 Task: For heading Arial Rounded MT Bold with Underline.  font size for heading26,  'Change the font style of data to'Browallia New.  and font size to 18,  Change the alignment of both headline & data to Align middle & Align Text left.  In the sheet  analysisQuarterlySales_Report_2023
Action: Mouse moved to (47, 168)
Screenshot: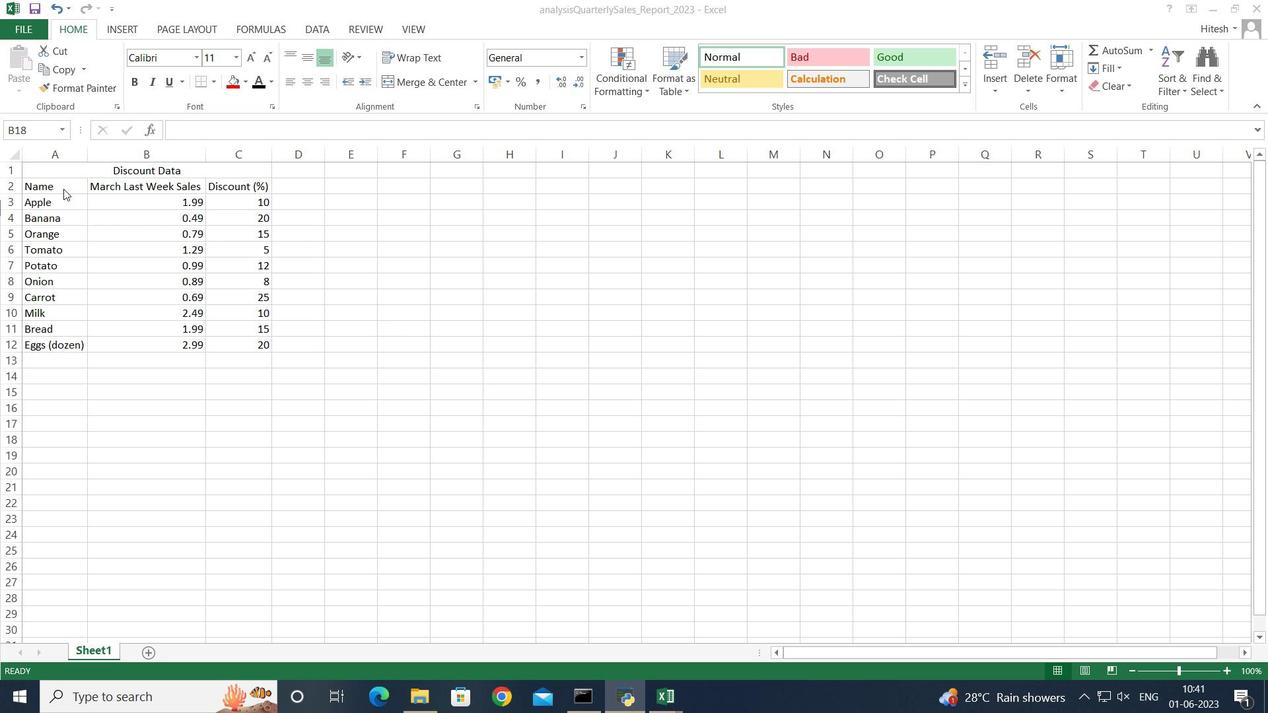 
Action: Mouse pressed left at (47, 168)
Screenshot: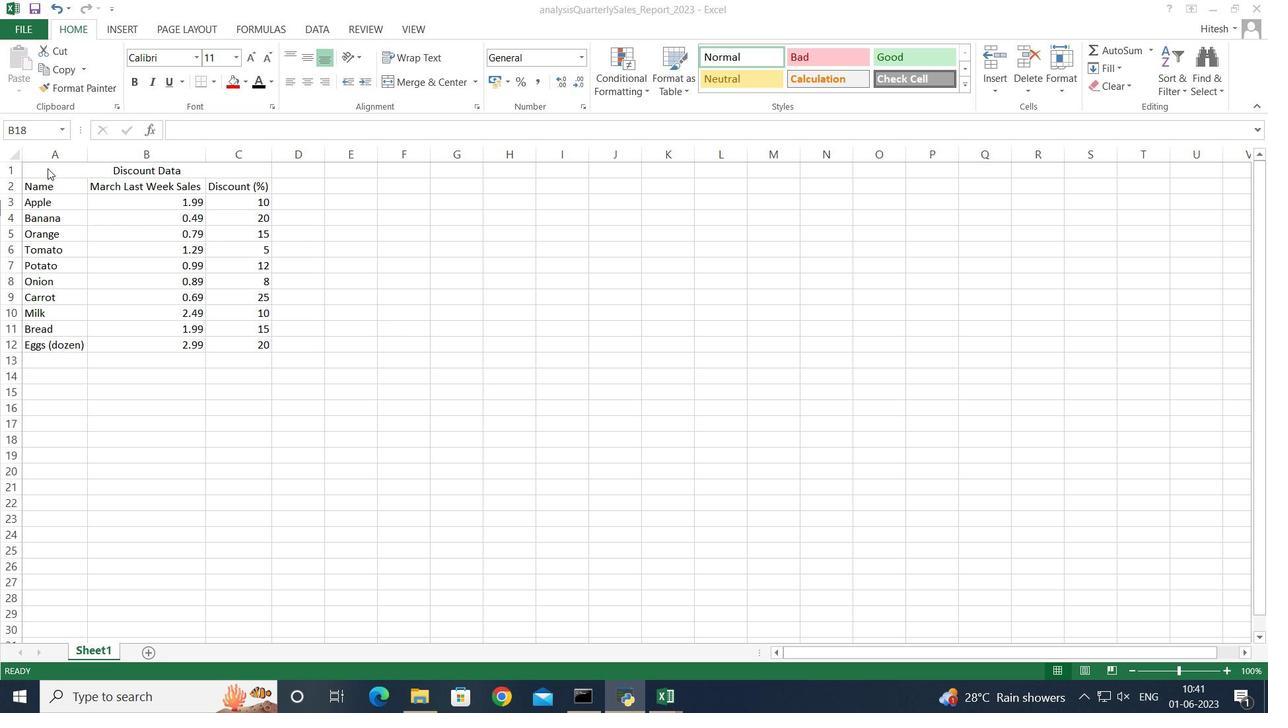 
Action: Mouse pressed left at (47, 168)
Screenshot: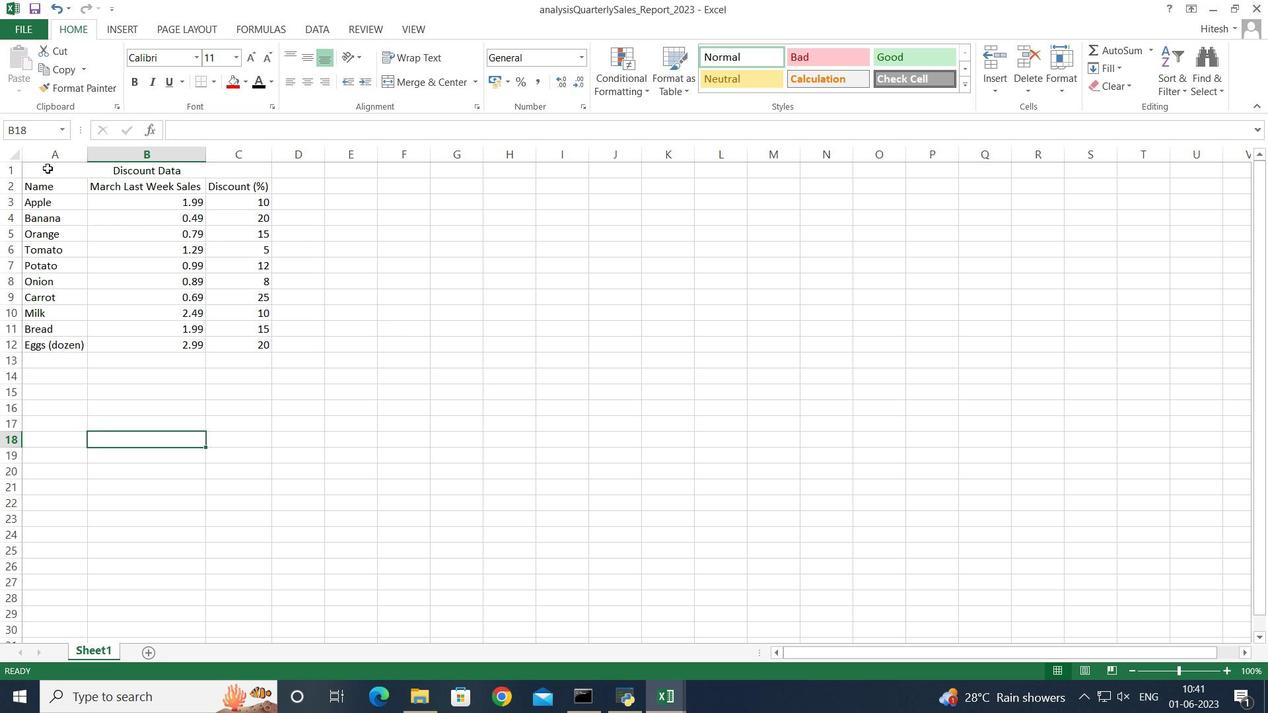 
Action: Mouse moved to (196, 57)
Screenshot: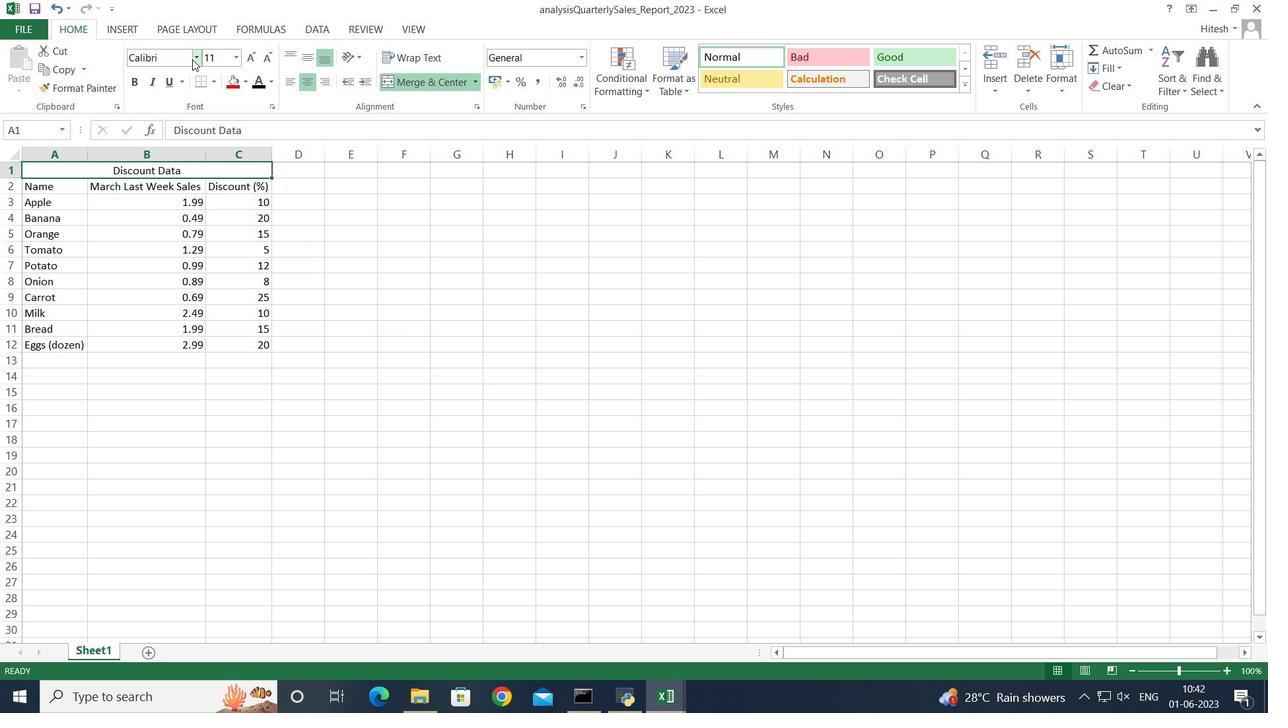 
Action: Mouse pressed left at (196, 57)
Screenshot: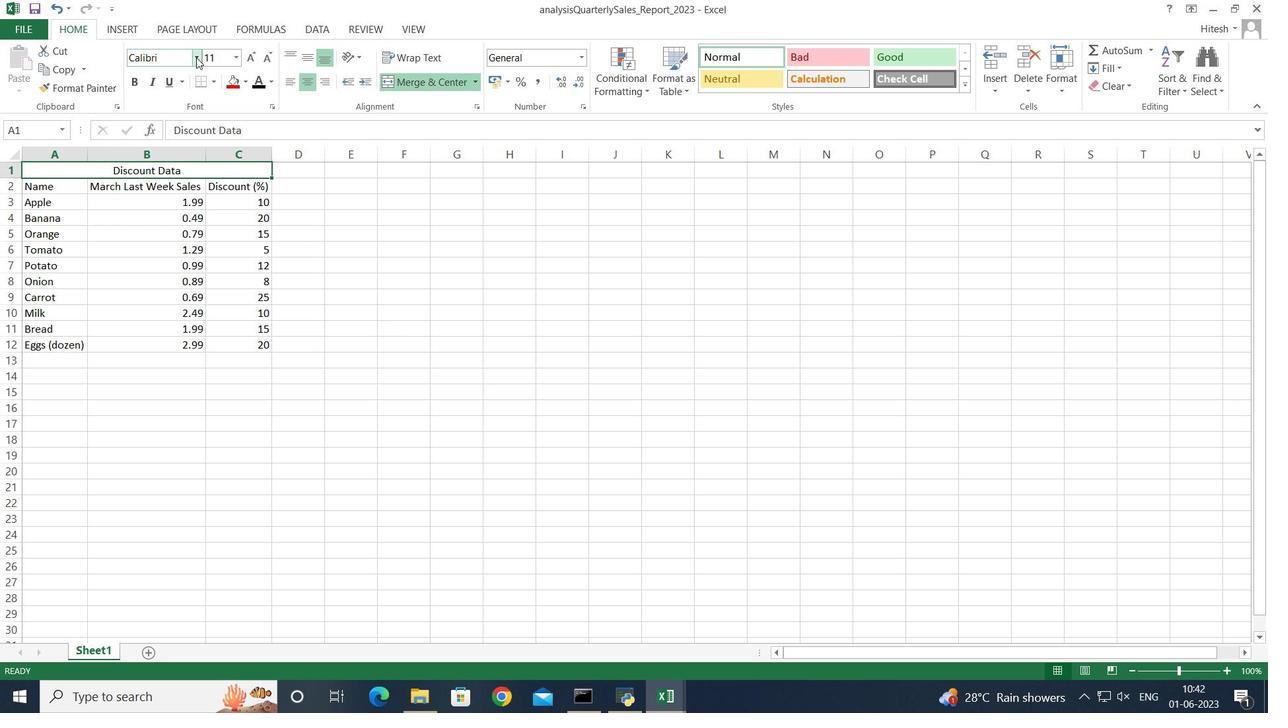 
Action: Mouse moved to (200, 247)
Screenshot: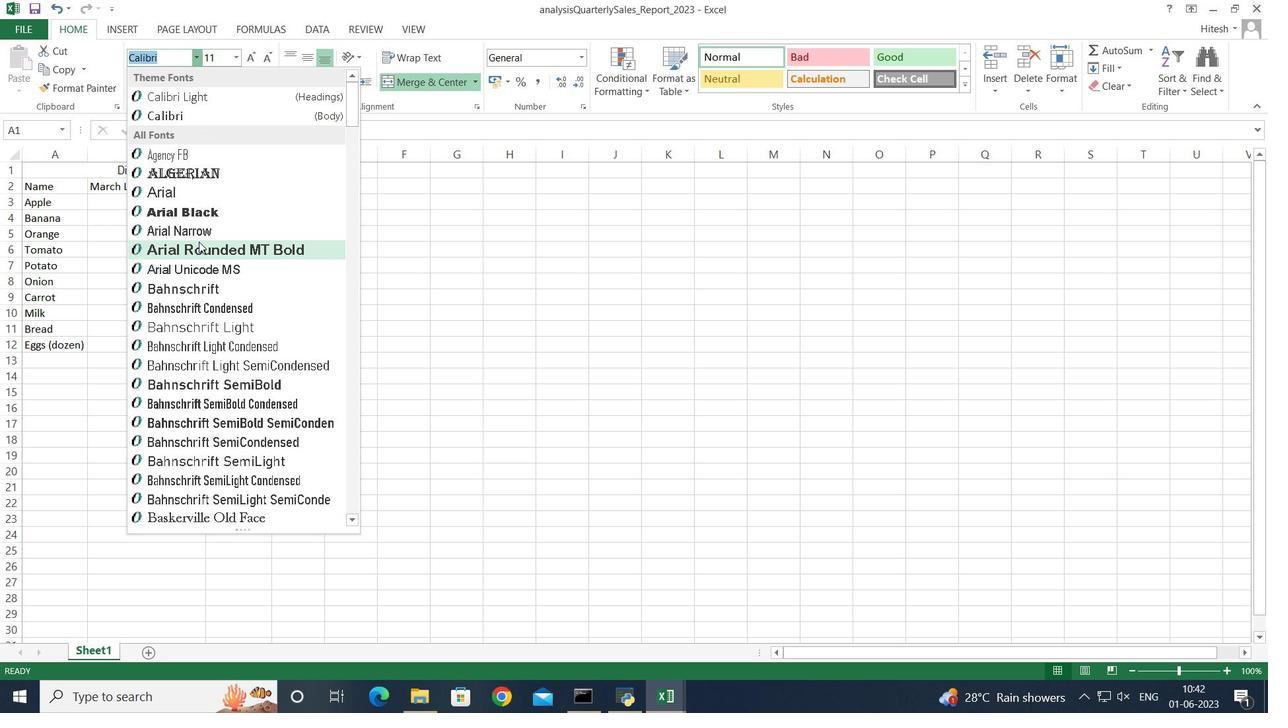 
Action: Mouse pressed left at (200, 247)
Screenshot: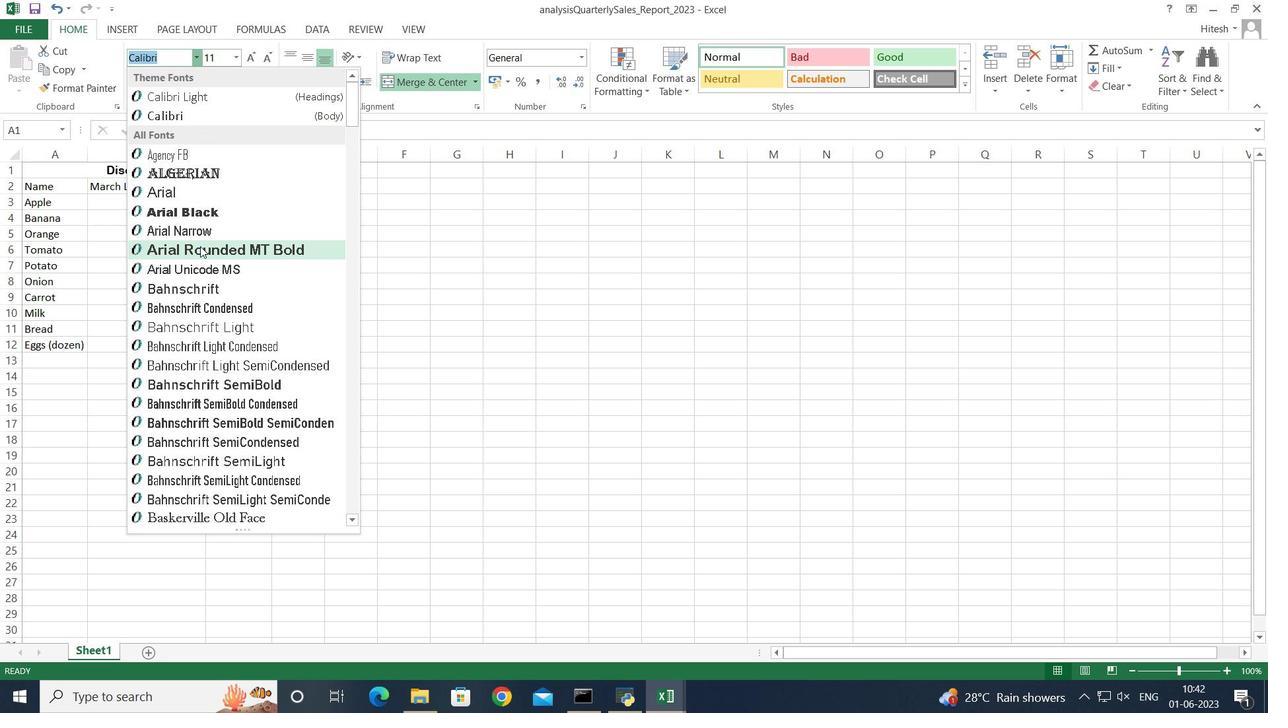 
Action: Mouse moved to (168, 82)
Screenshot: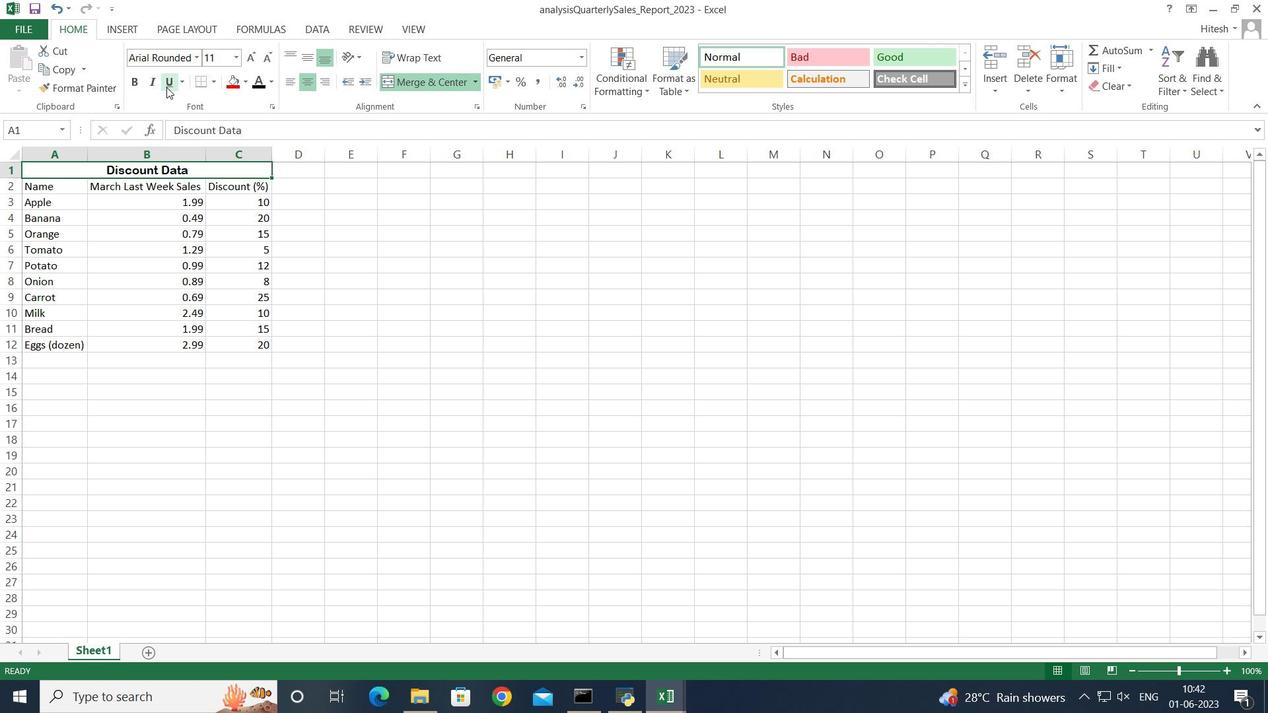 
Action: Mouse pressed left at (168, 82)
Screenshot: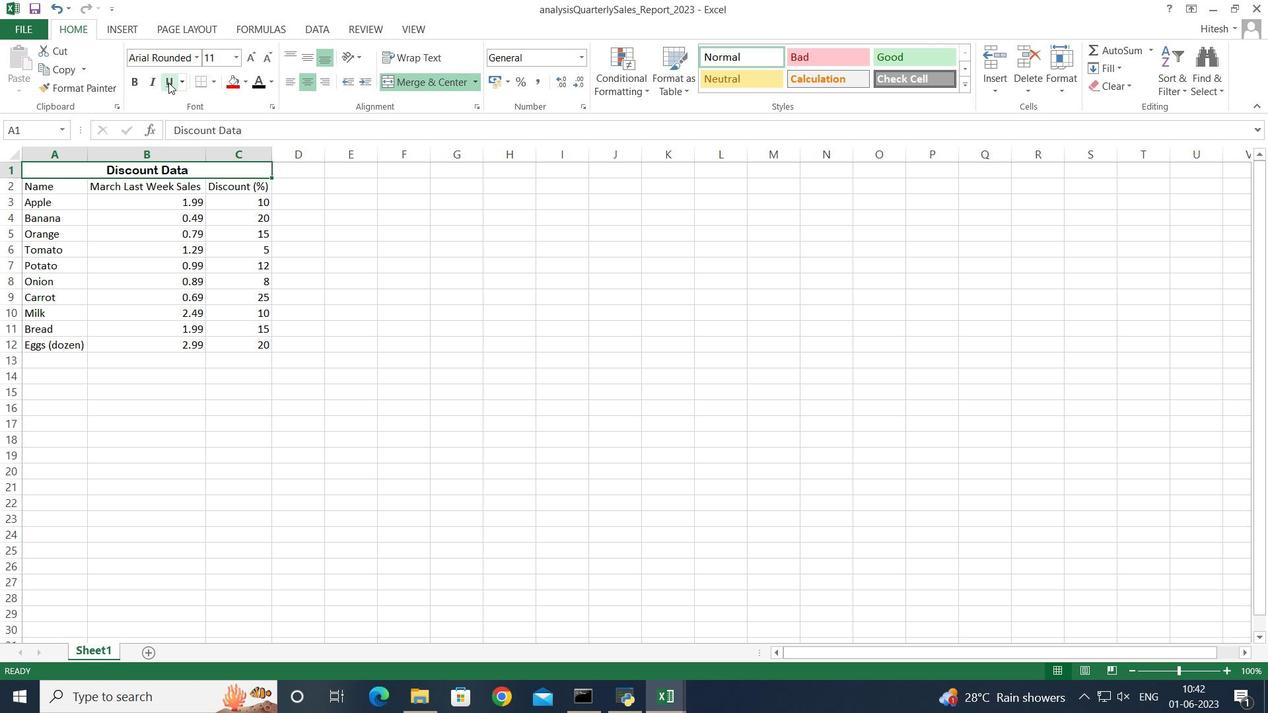 
Action: Mouse moved to (237, 56)
Screenshot: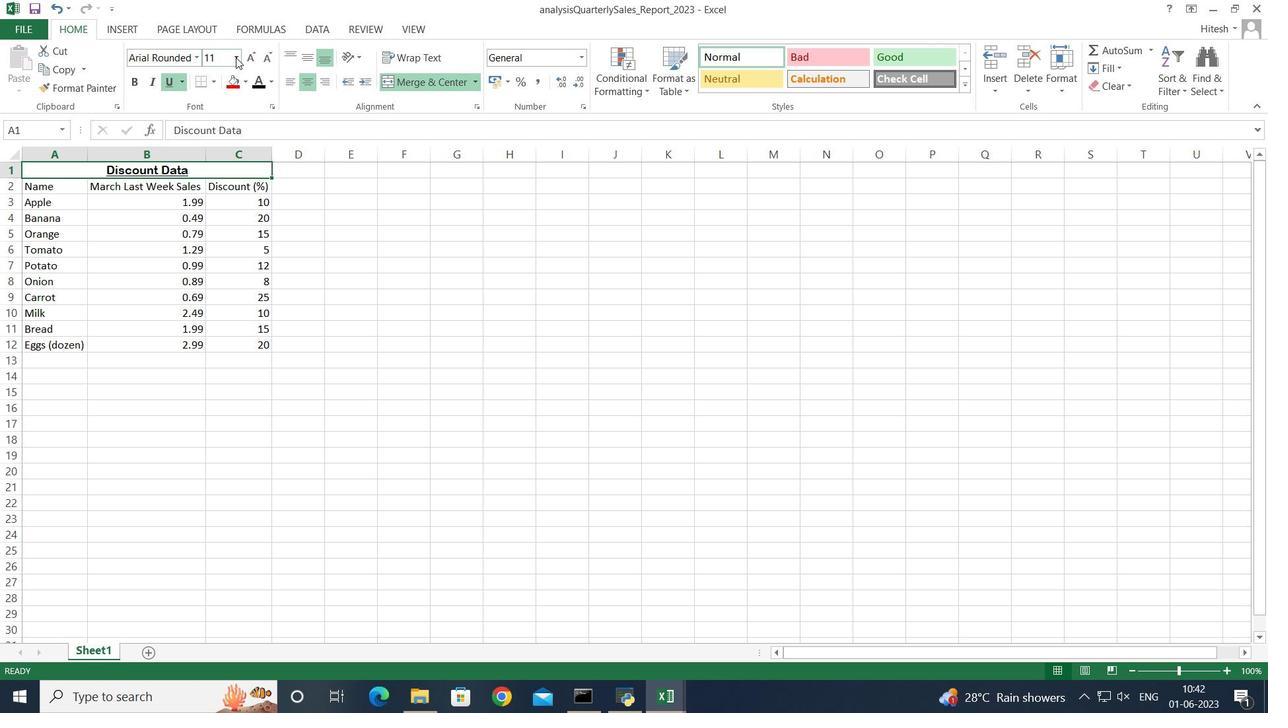 
Action: Mouse pressed left at (237, 56)
Screenshot: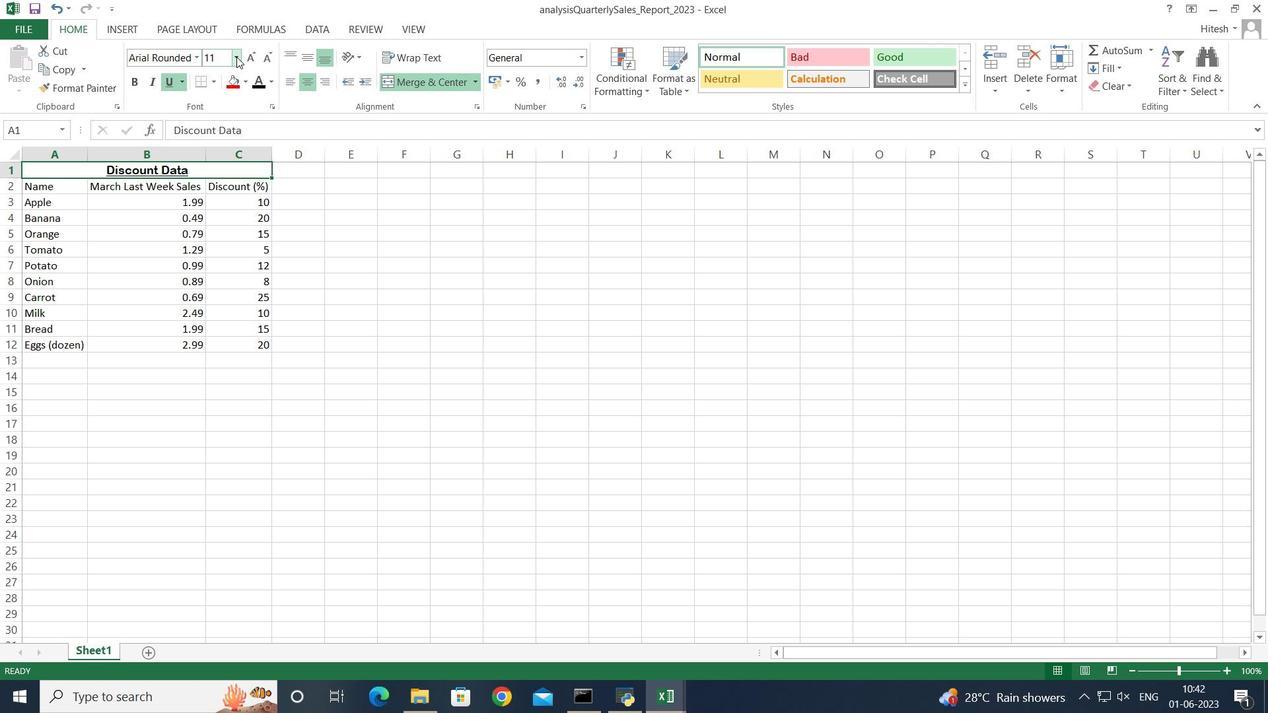 
Action: Mouse moved to (213, 251)
Screenshot: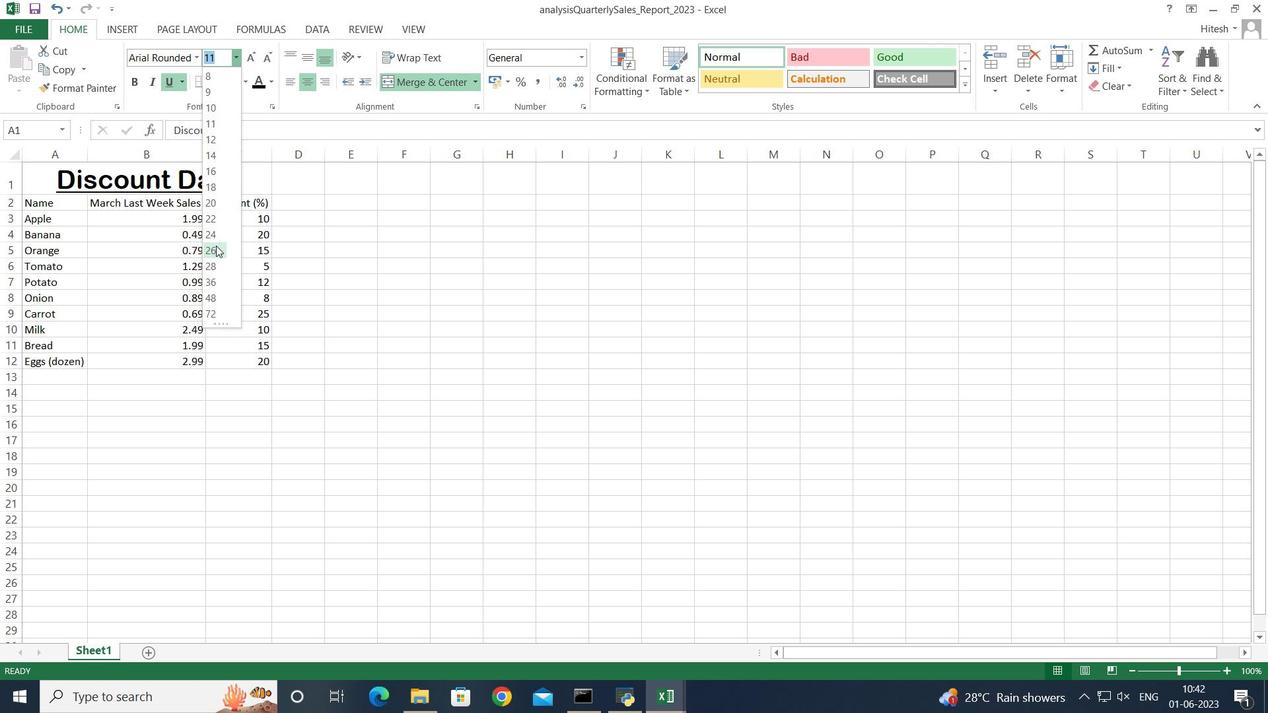 
Action: Mouse pressed left at (213, 251)
Screenshot: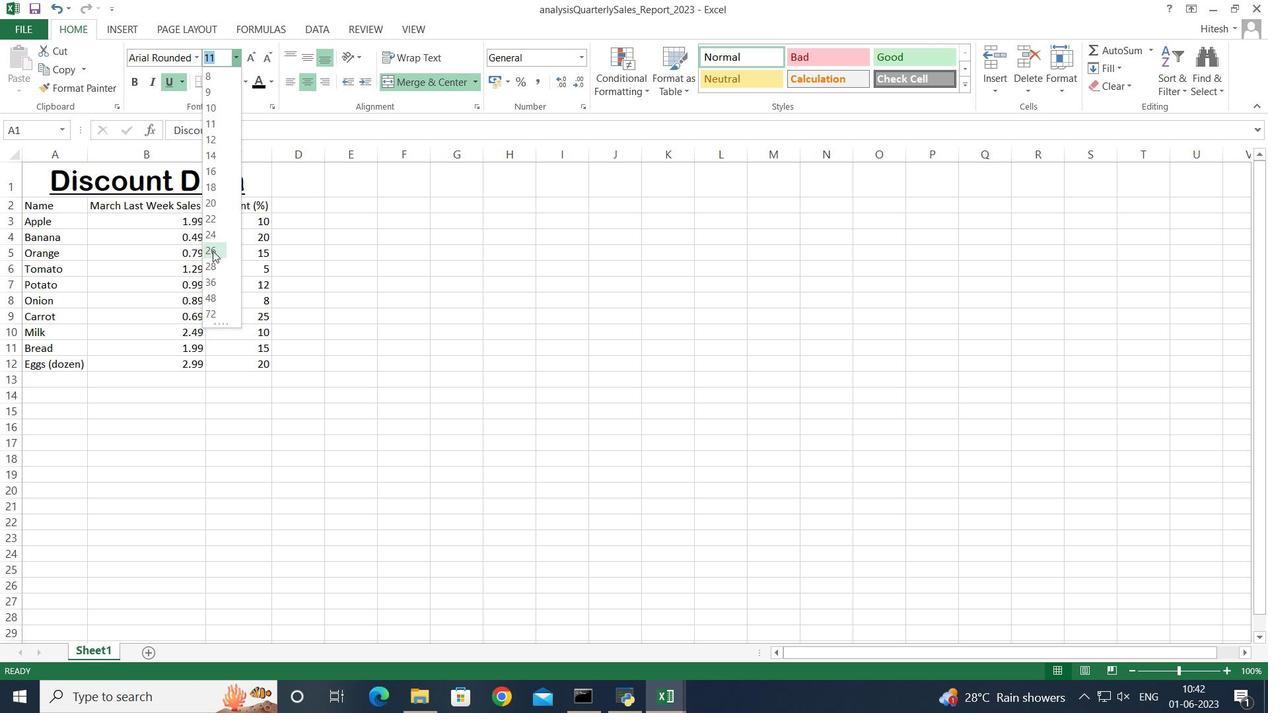 
Action: Mouse moved to (41, 204)
Screenshot: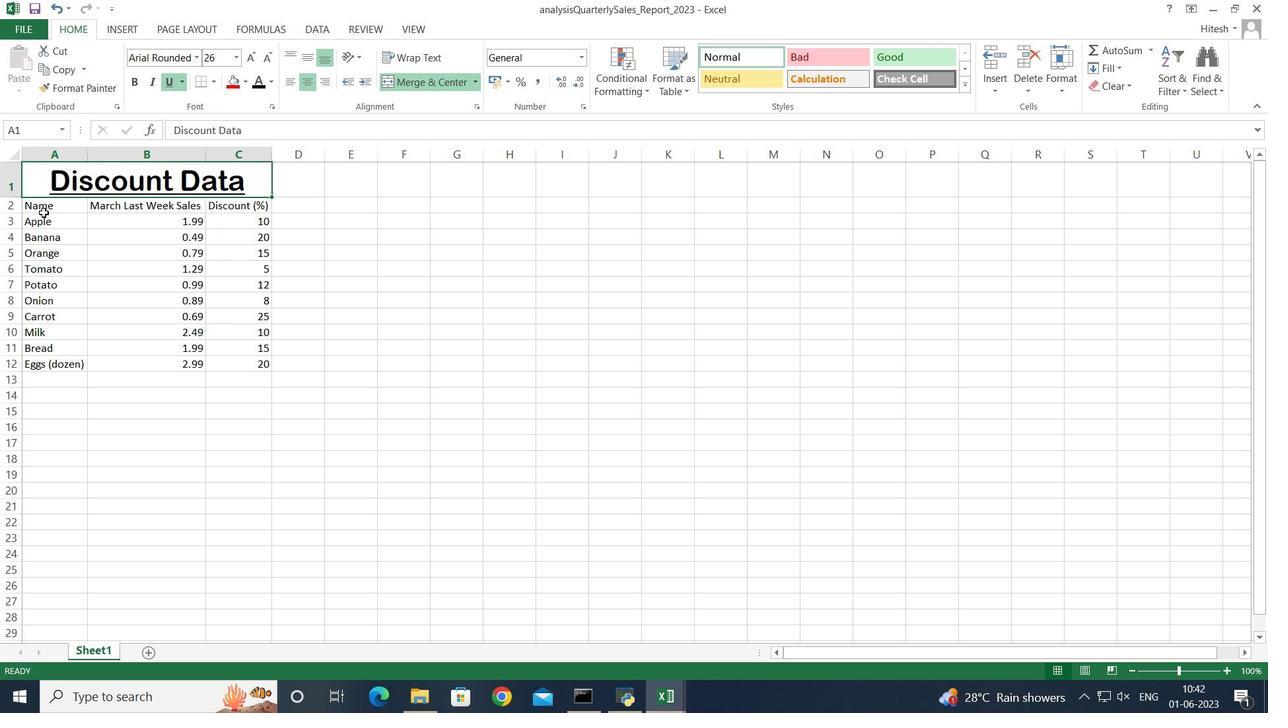 
Action: Mouse pressed left at (41, 204)
Screenshot: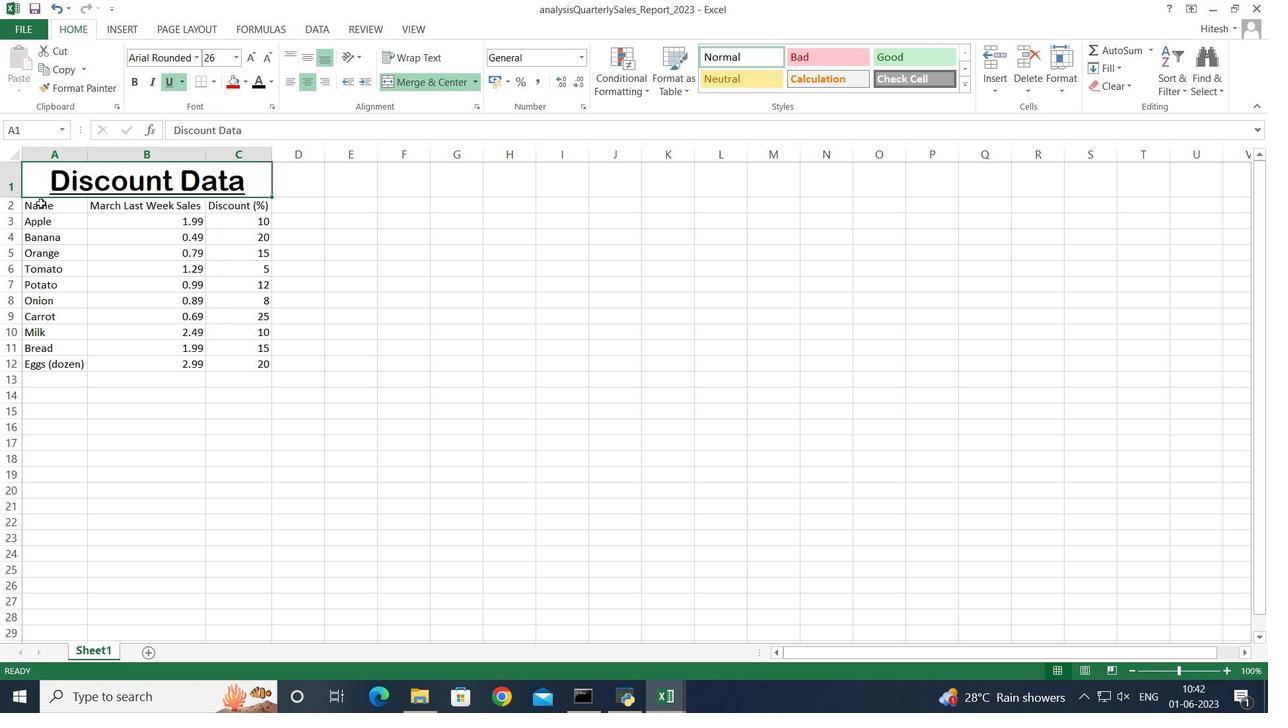 
Action: Mouse moved to (41, 203)
Screenshot: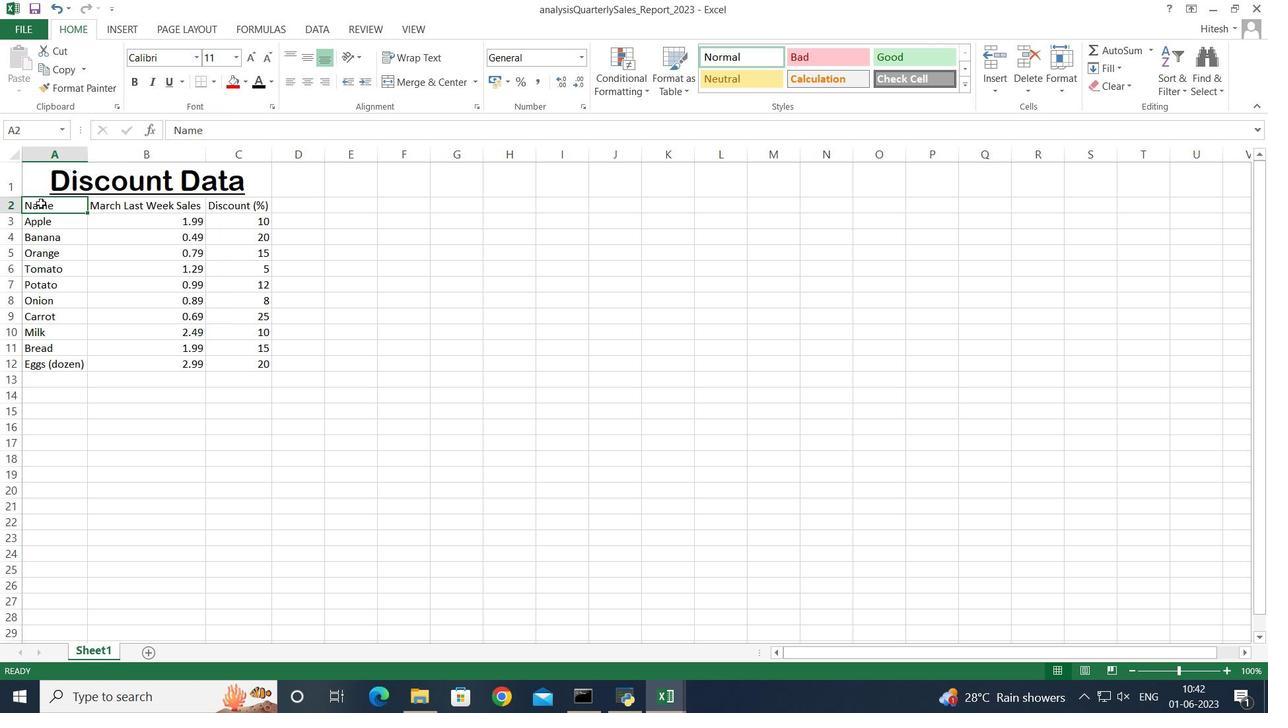 
Action: Key pressed <Key.shift><Key.right><Key.right><Key.down><Key.down><Key.down><Key.down><Key.down><Key.down><Key.down><Key.down><Key.down><Key.down>
Screenshot: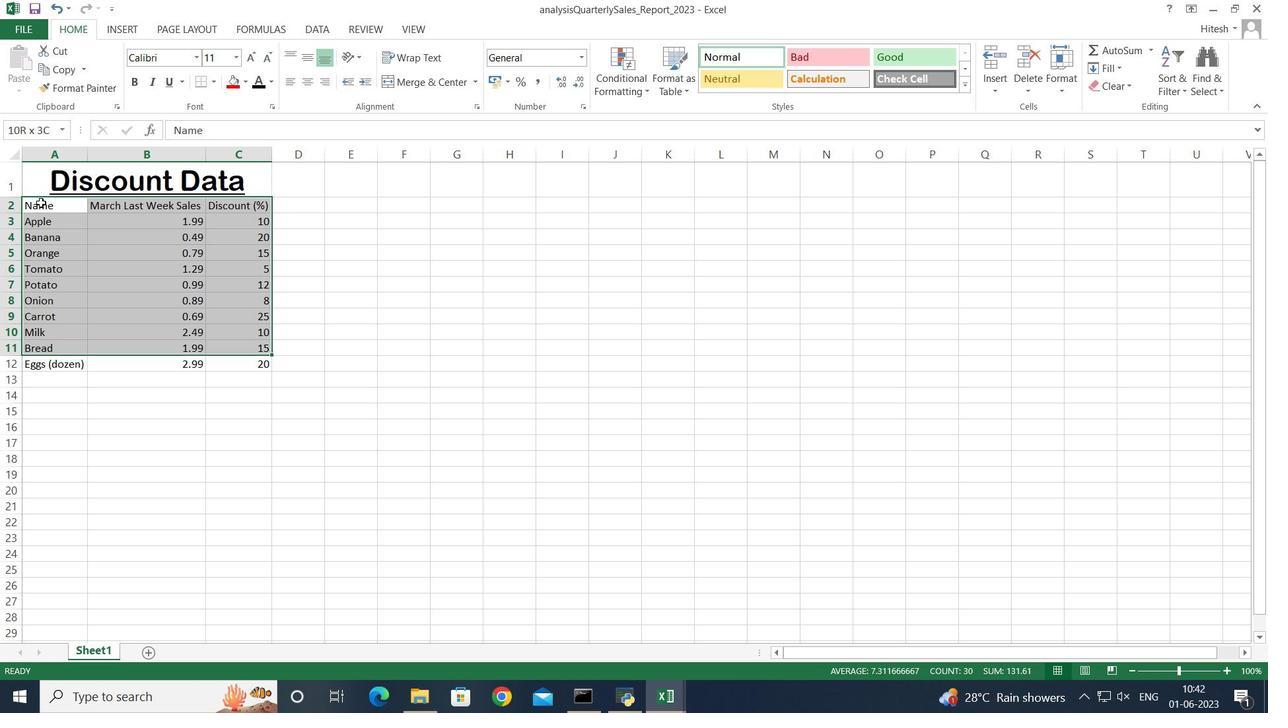 
Action: Mouse moved to (194, 55)
Screenshot: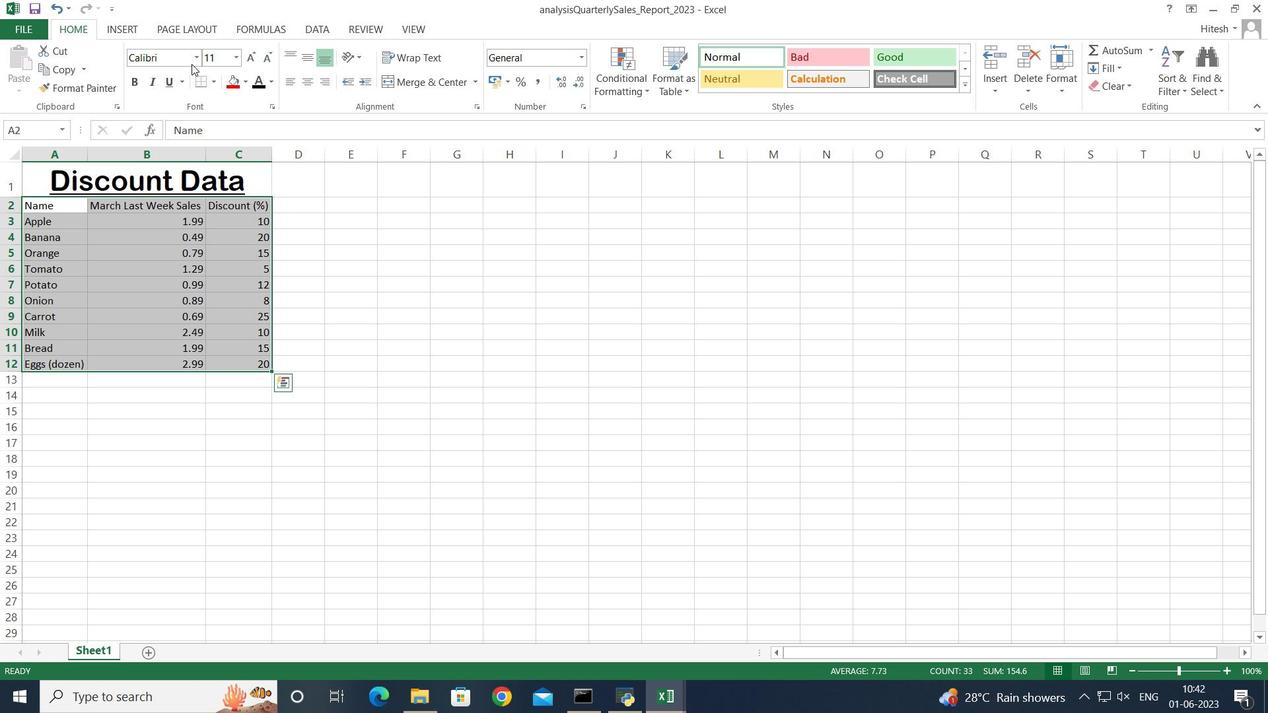 
Action: Mouse pressed left at (194, 55)
Screenshot: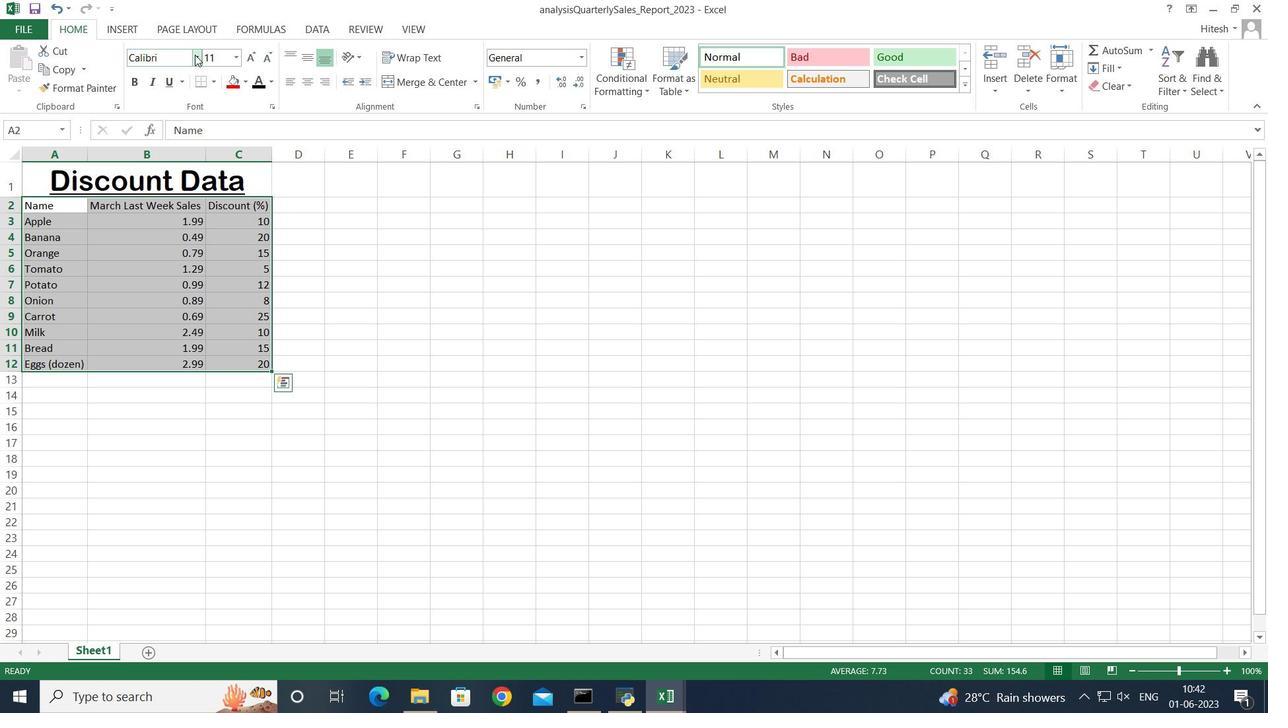 
Action: Key pressed browallia<Key.space>n
Screenshot: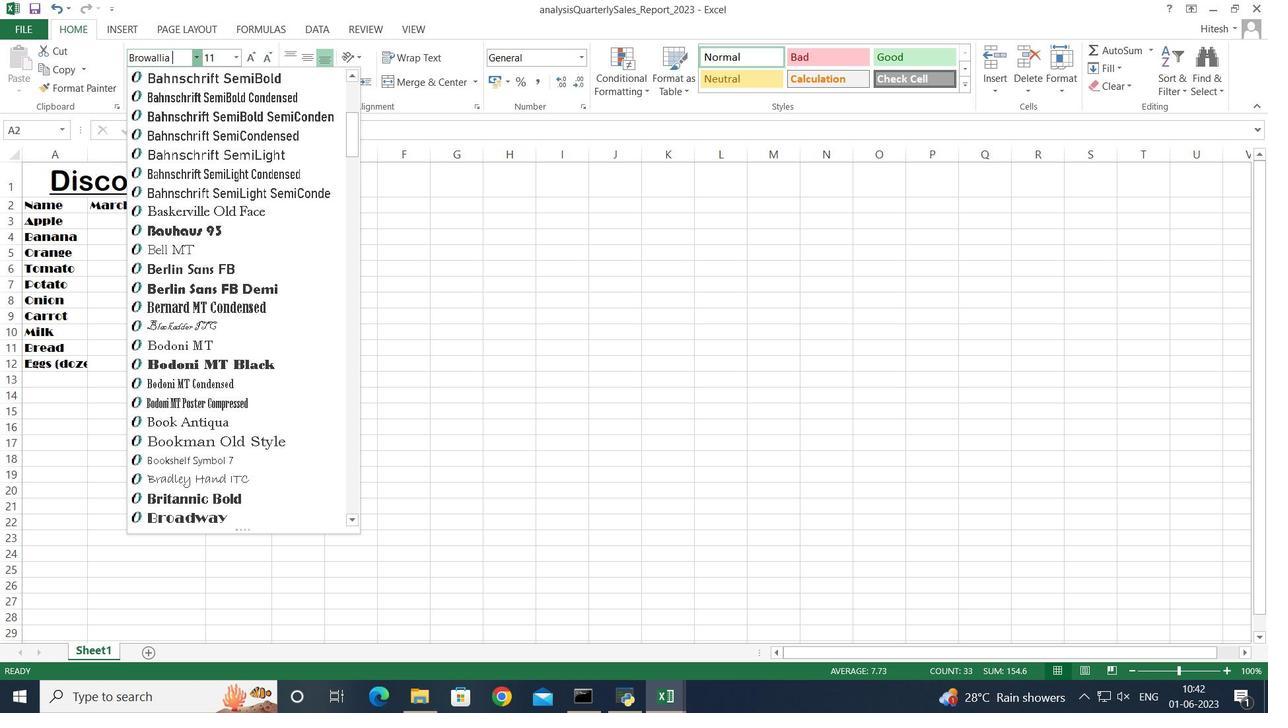 
Action: Mouse moved to (194, 54)
Screenshot: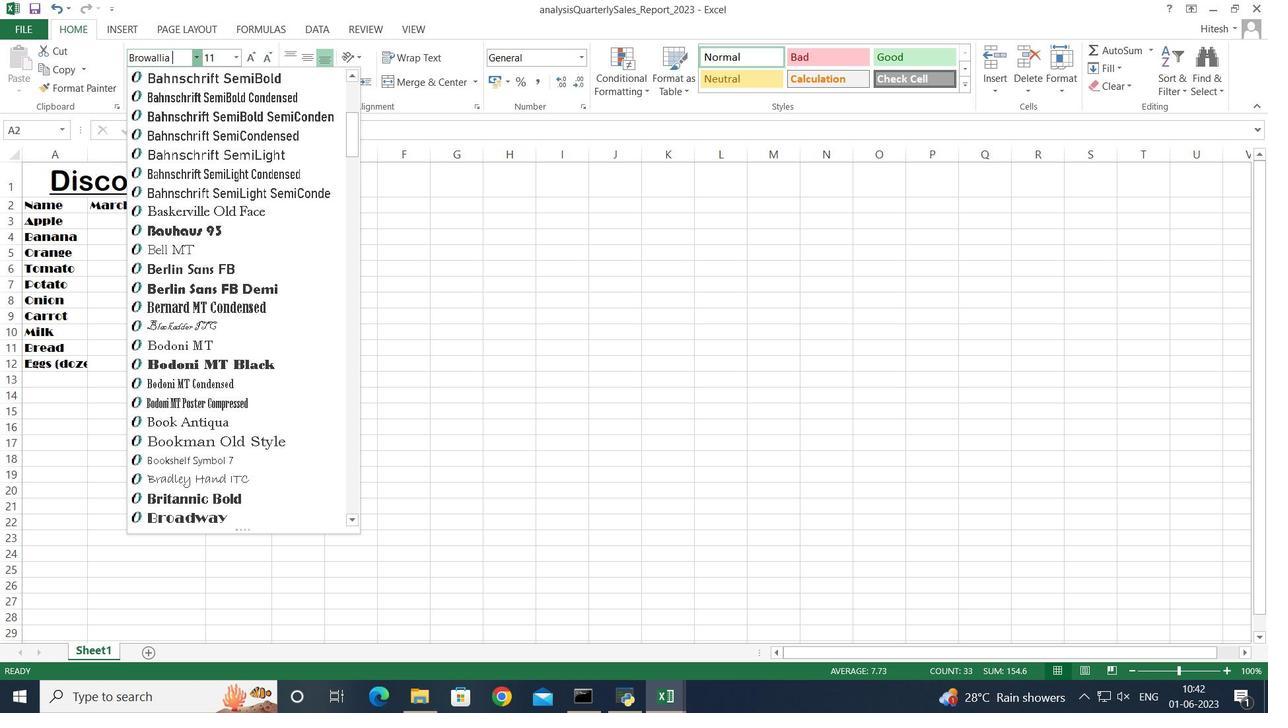 
Action: Key pressed ew
Screenshot: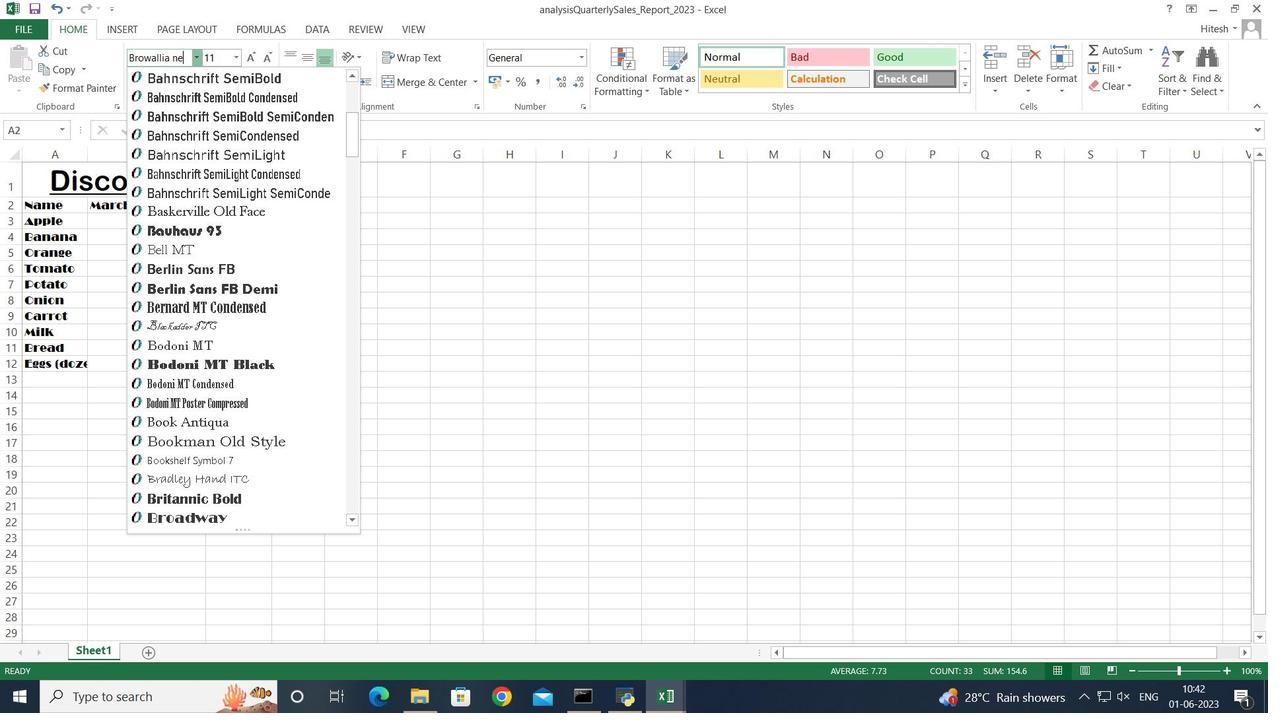 
Action: Mouse moved to (193, 54)
Screenshot: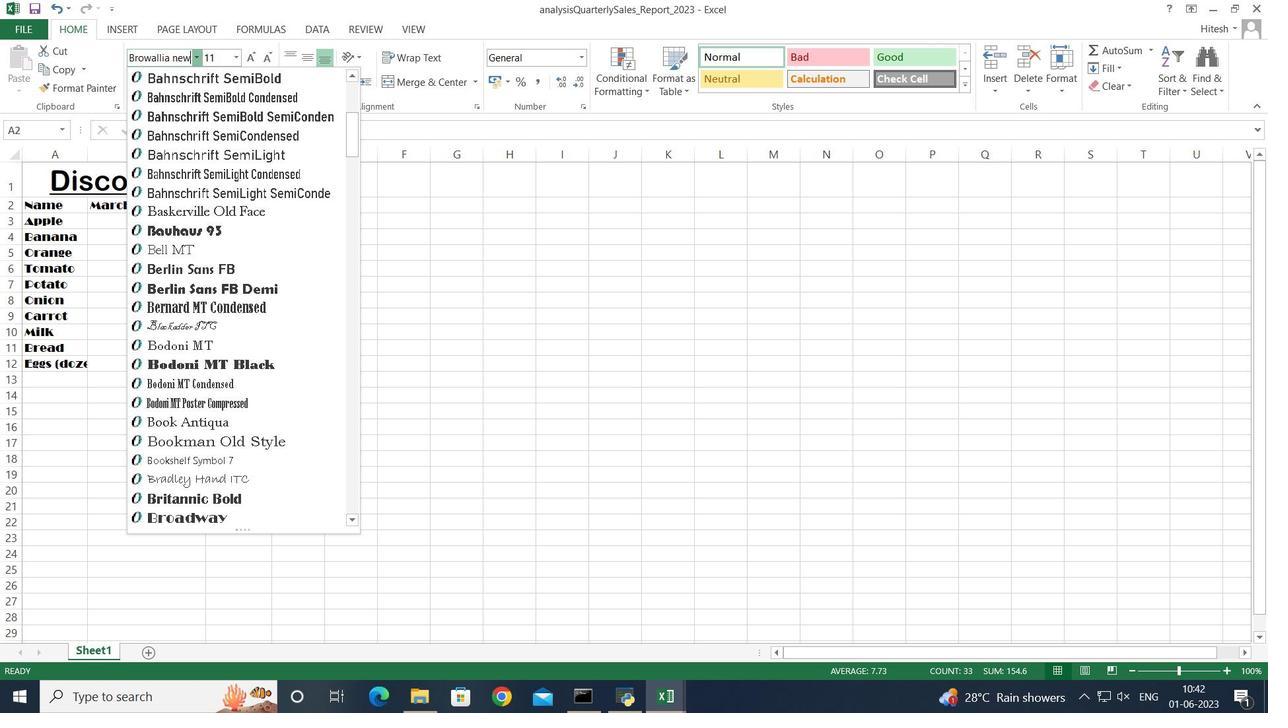 
Action: Key pressed <Key.enter>
Screenshot: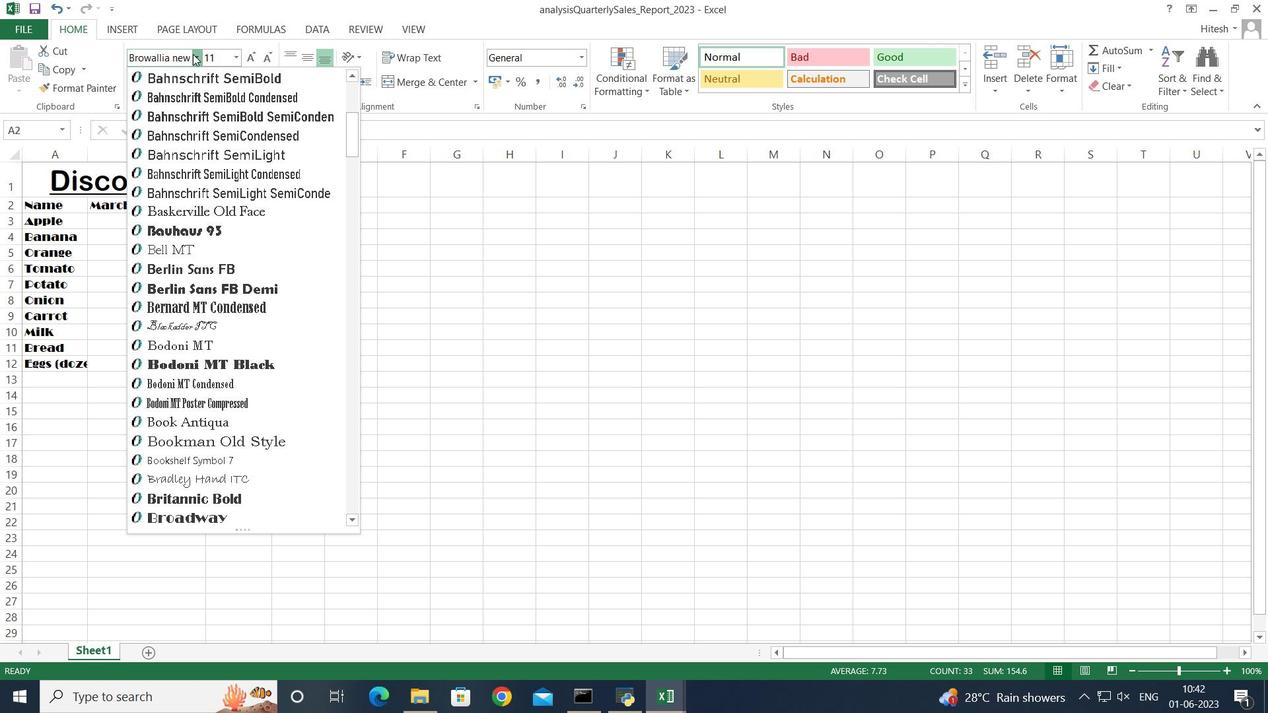 
Action: Mouse moved to (146, 258)
Screenshot: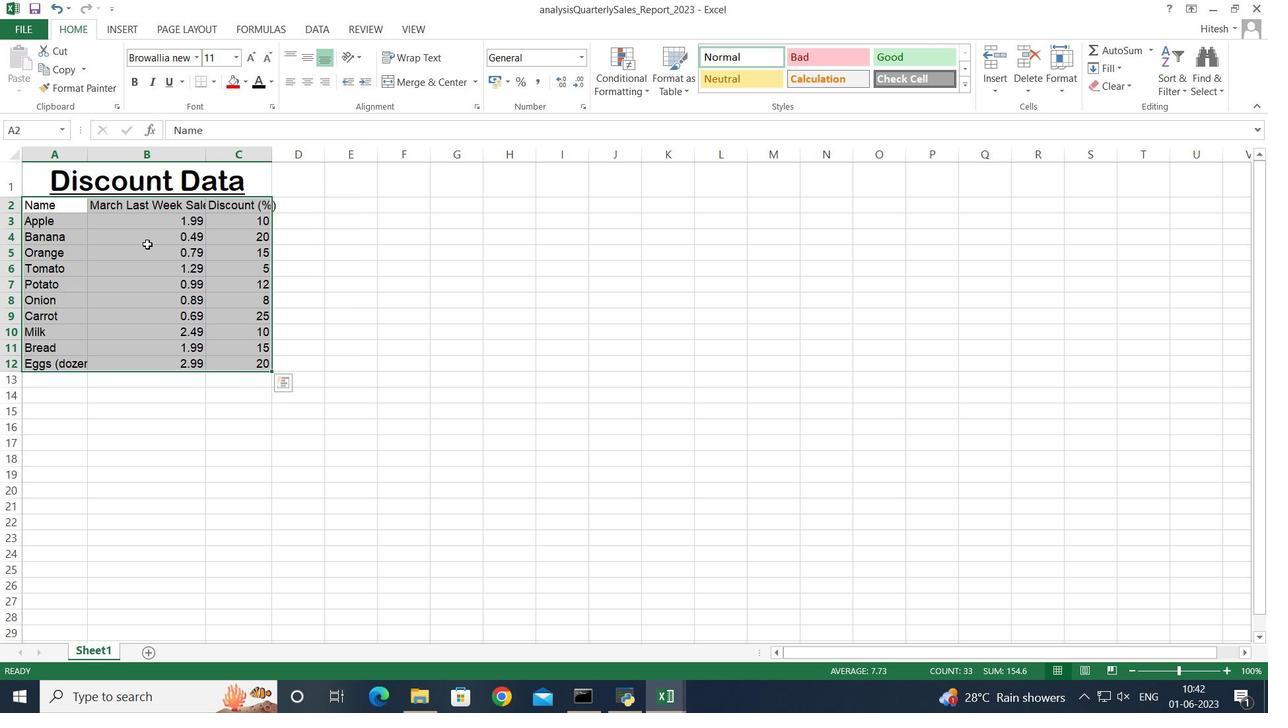 
Action: Mouse pressed left at (146, 258)
Screenshot: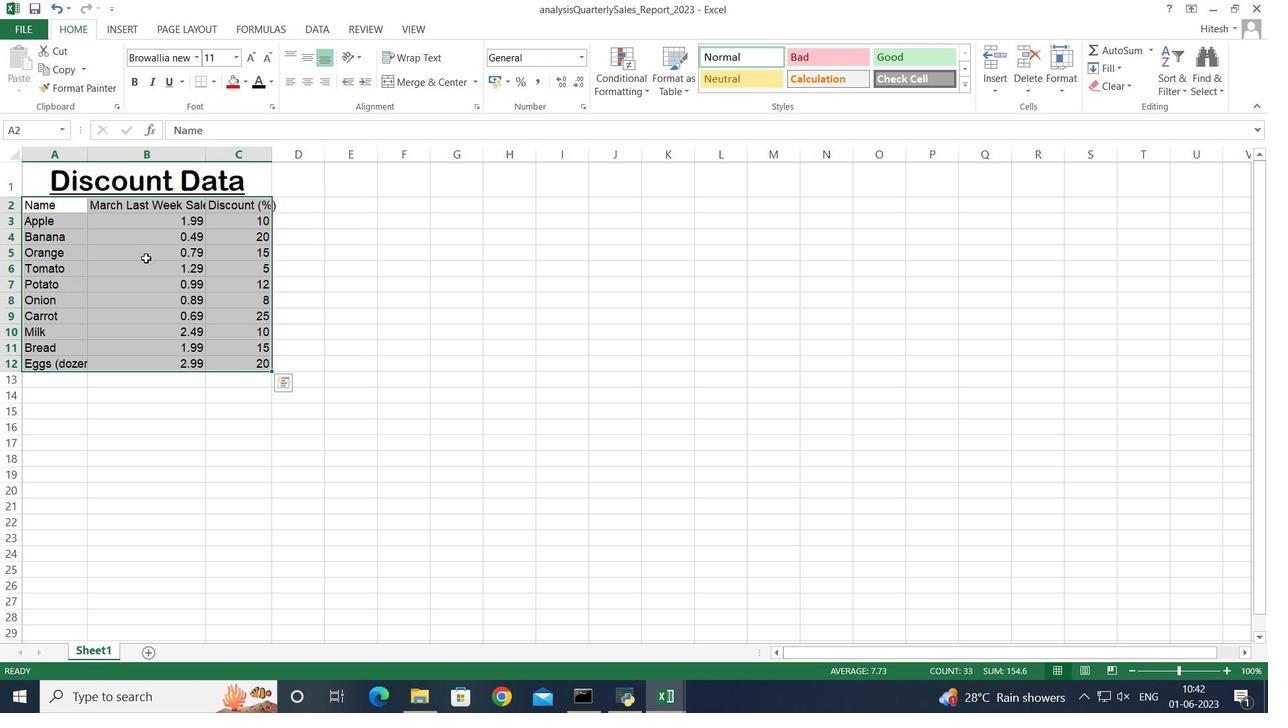 
Action: Mouse moved to (46, 206)
Screenshot: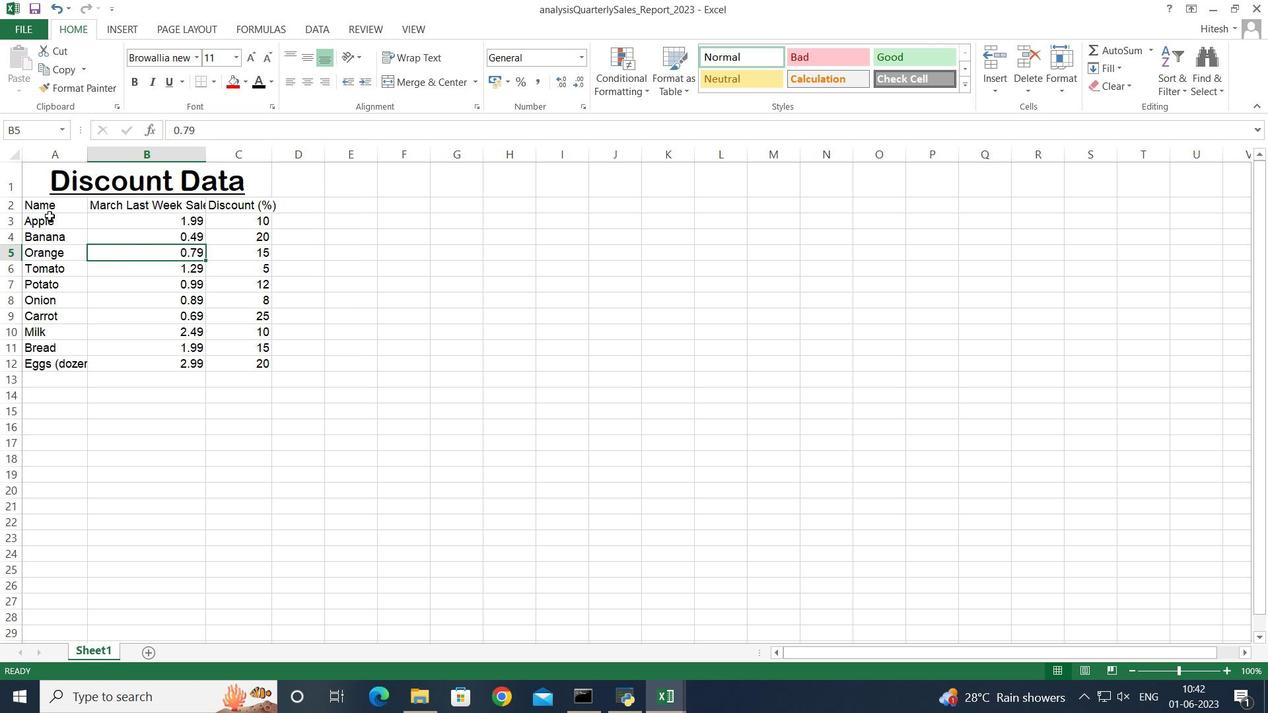 
Action: Mouse pressed left at (46, 206)
Screenshot: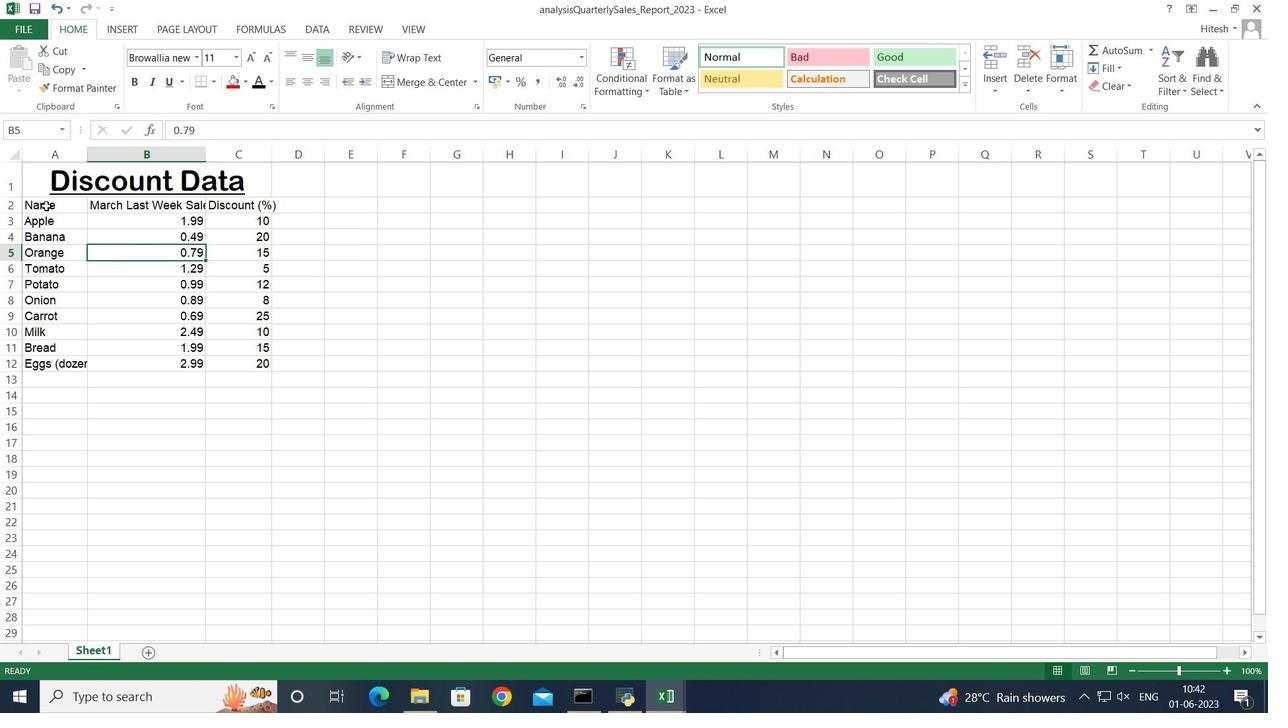 
Action: Key pressed <Key.shift><Key.right><Key.right><Key.down><Key.down><Key.down><Key.down><Key.down><Key.down><Key.down><Key.down><Key.down><Key.down>
Screenshot: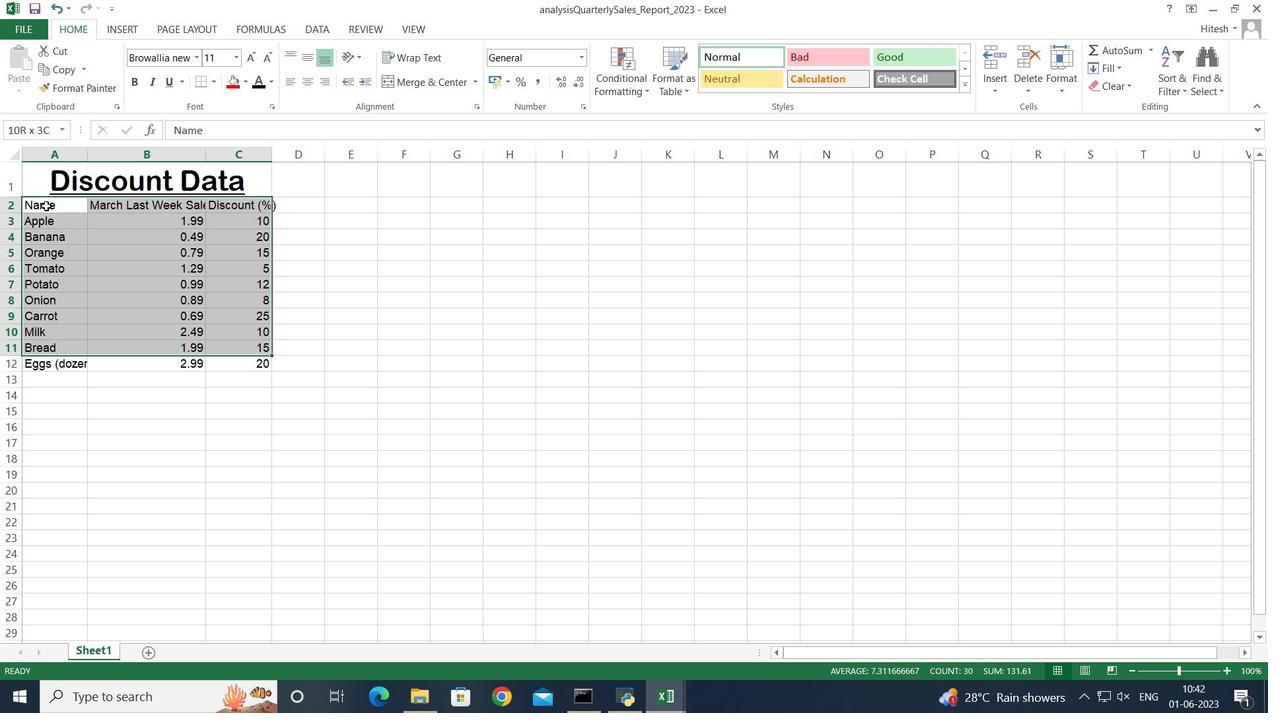 
Action: Mouse moved to (239, 53)
Screenshot: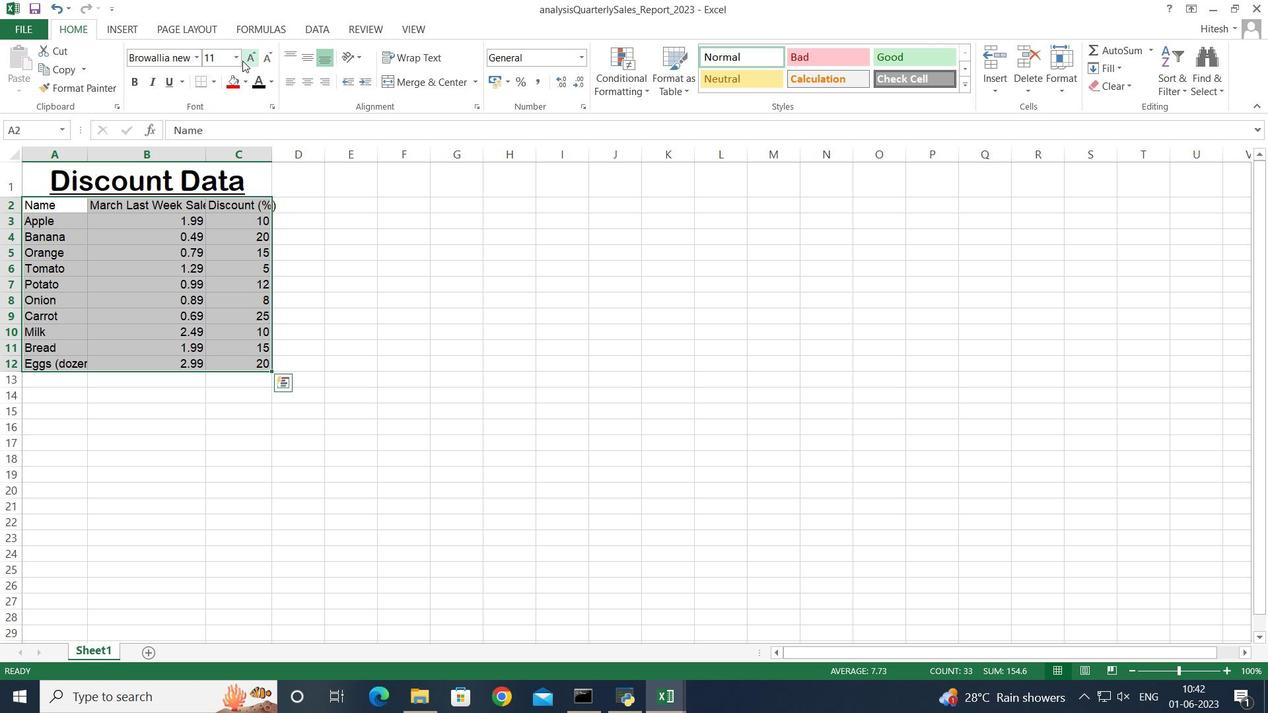 
Action: Mouse pressed left at (239, 53)
Screenshot: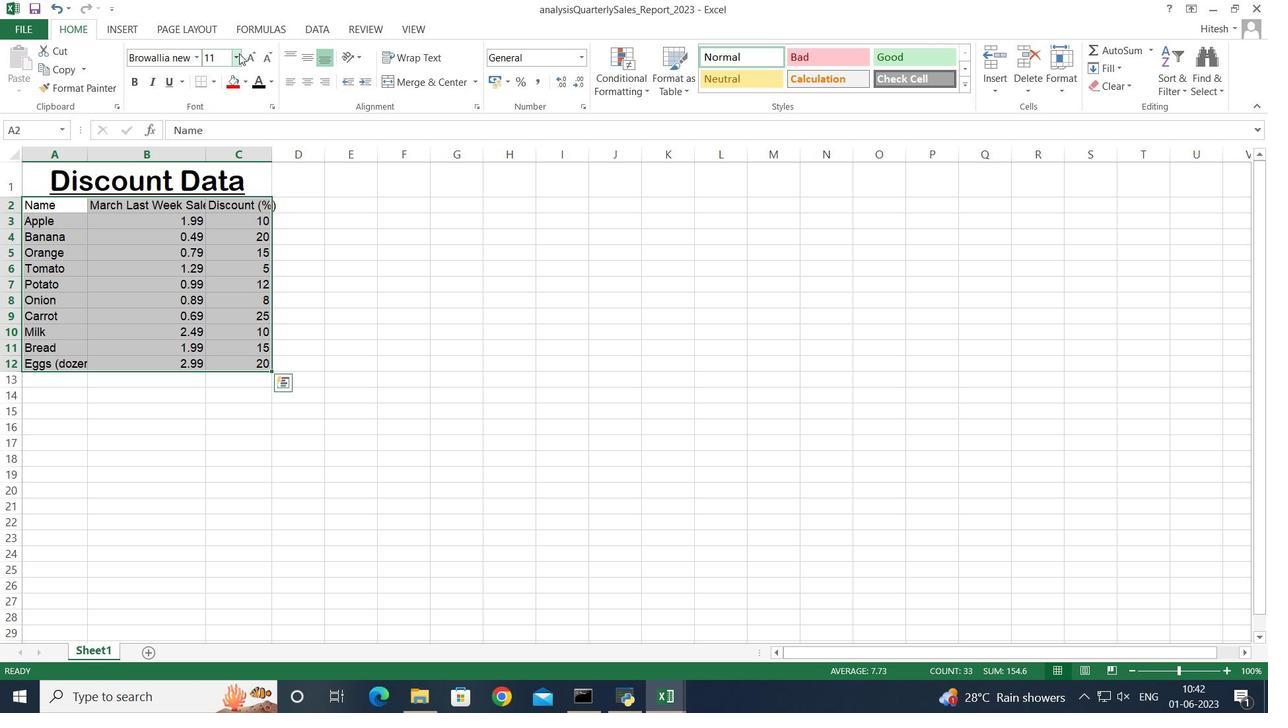
Action: Mouse moved to (216, 185)
Screenshot: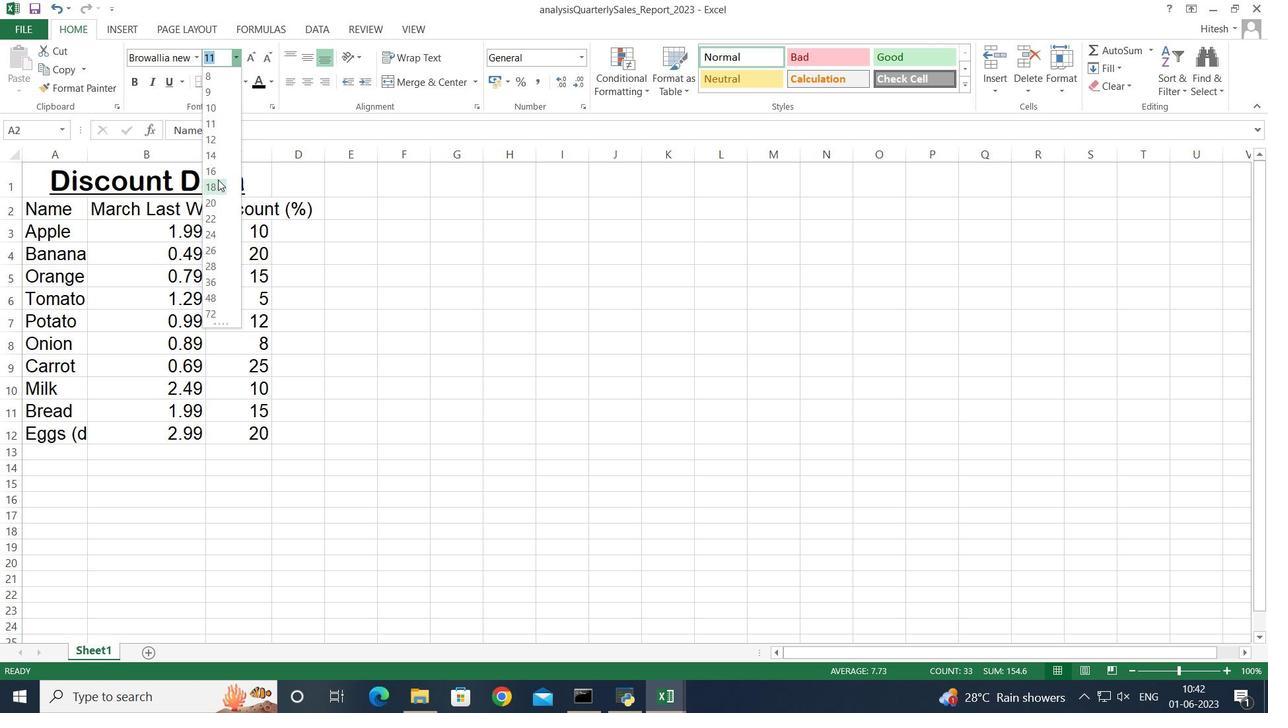 
Action: Mouse pressed left at (216, 185)
Screenshot: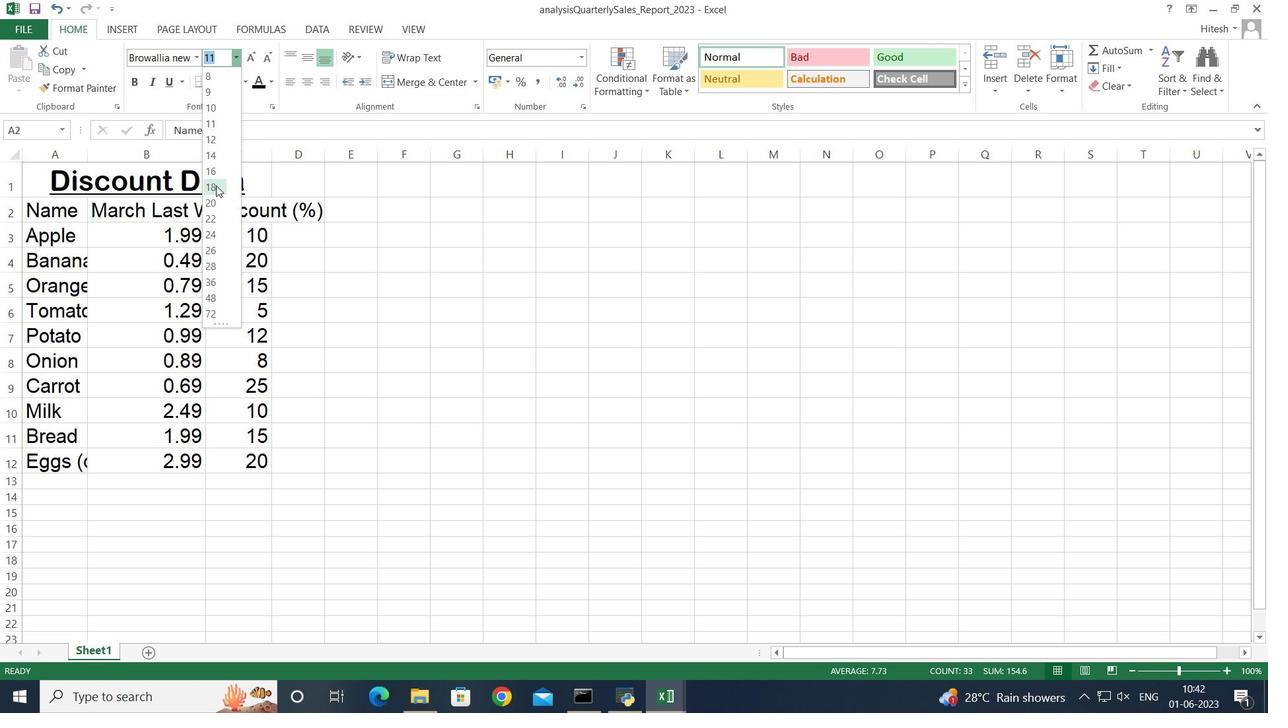 
Action: Mouse moved to (44, 180)
Screenshot: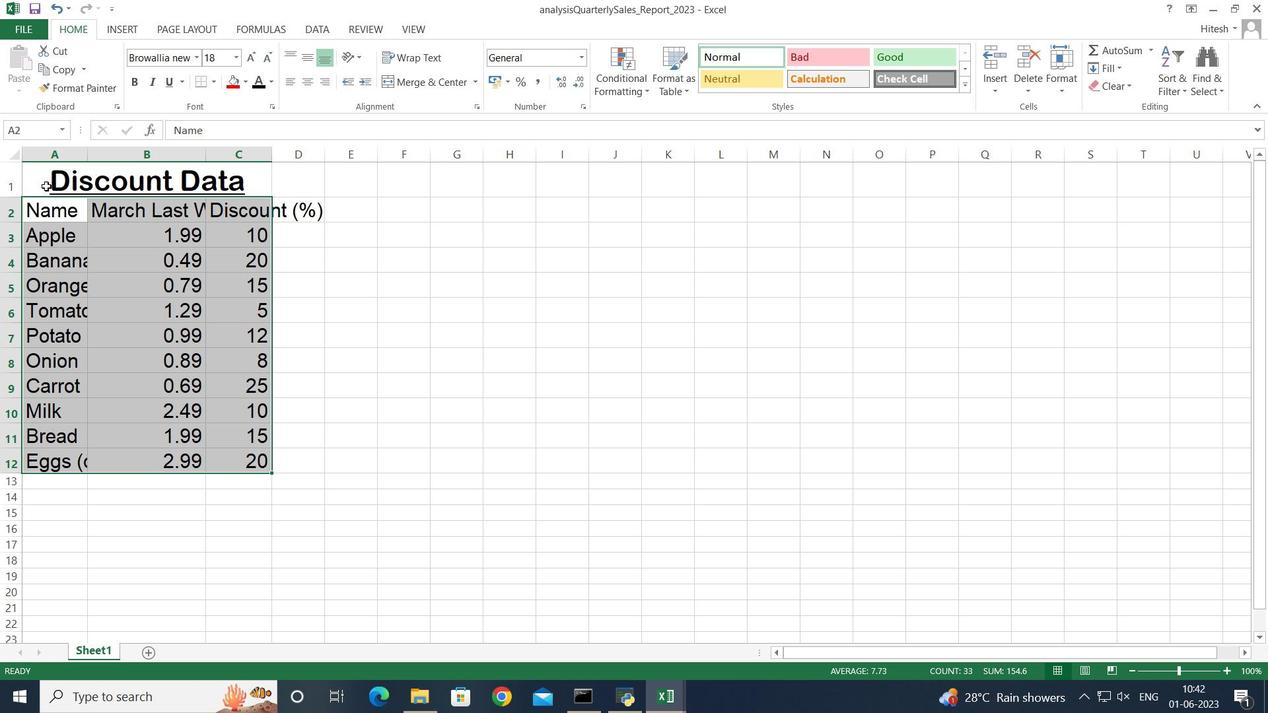
Action: Mouse pressed left at (44, 180)
Screenshot: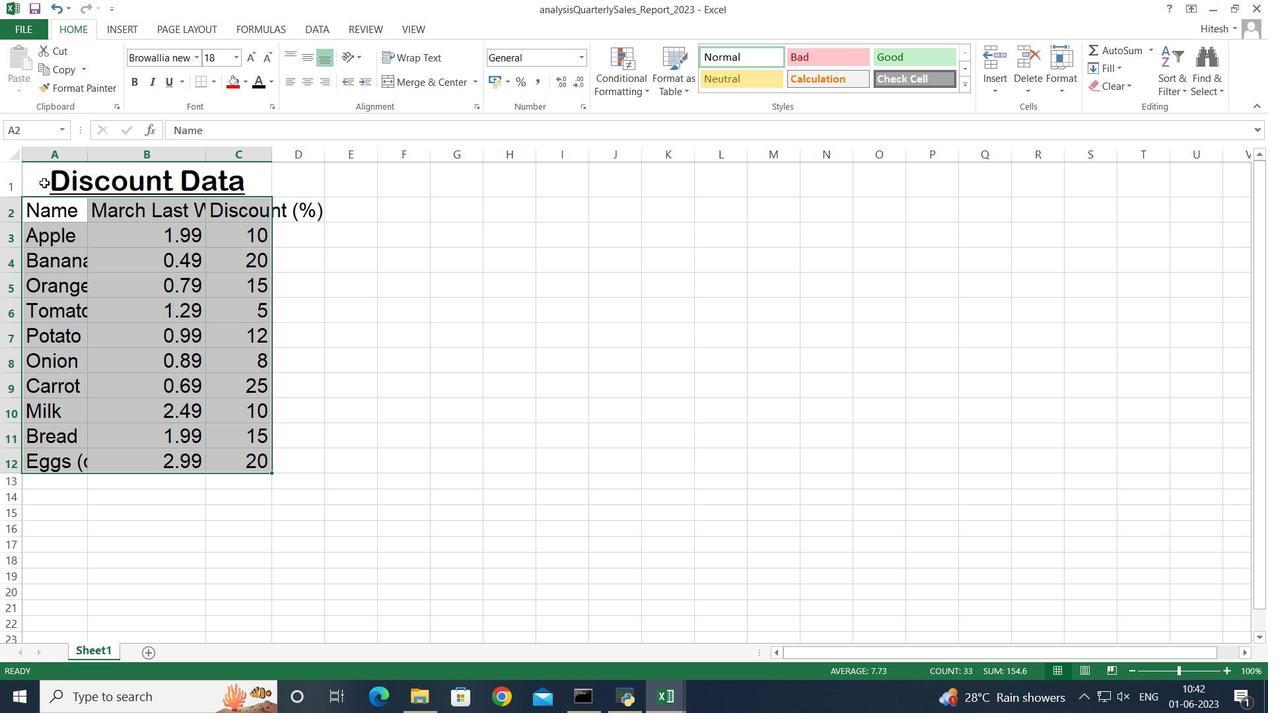 
Action: Mouse moved to (312, 58)
Screenshot: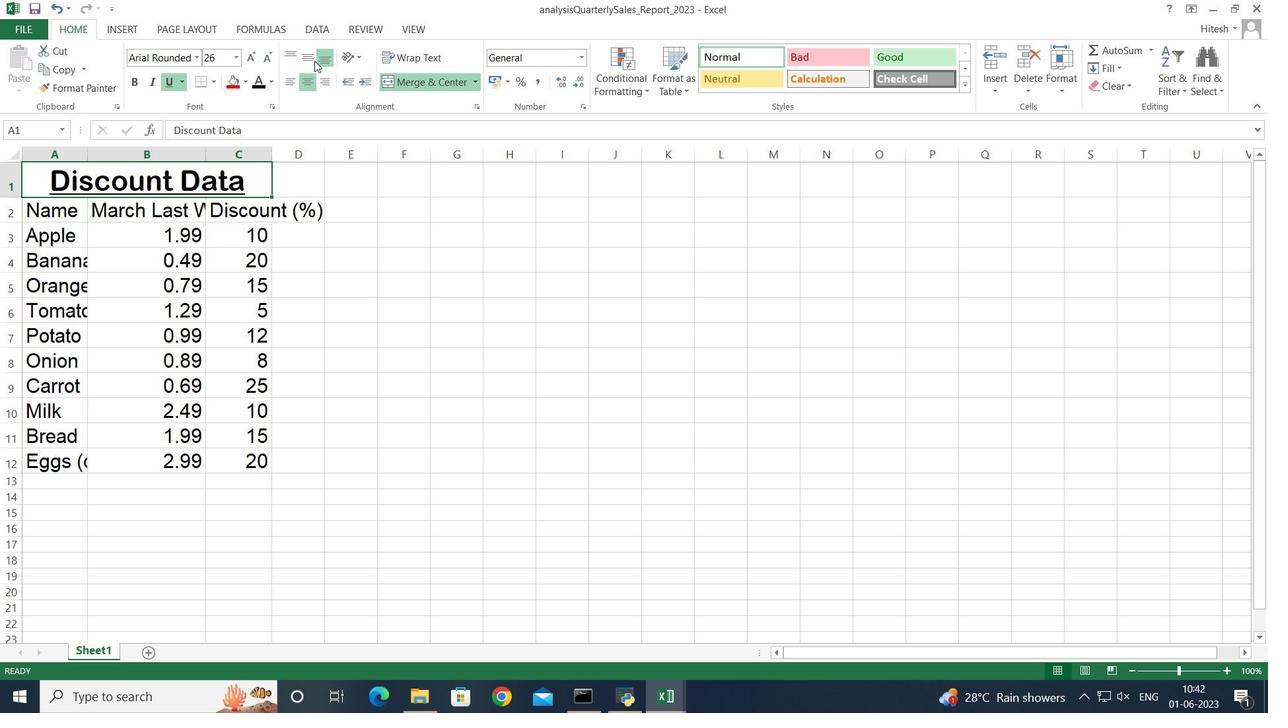 
Action: Mouse pressed left at (312, 58)
Screenshot: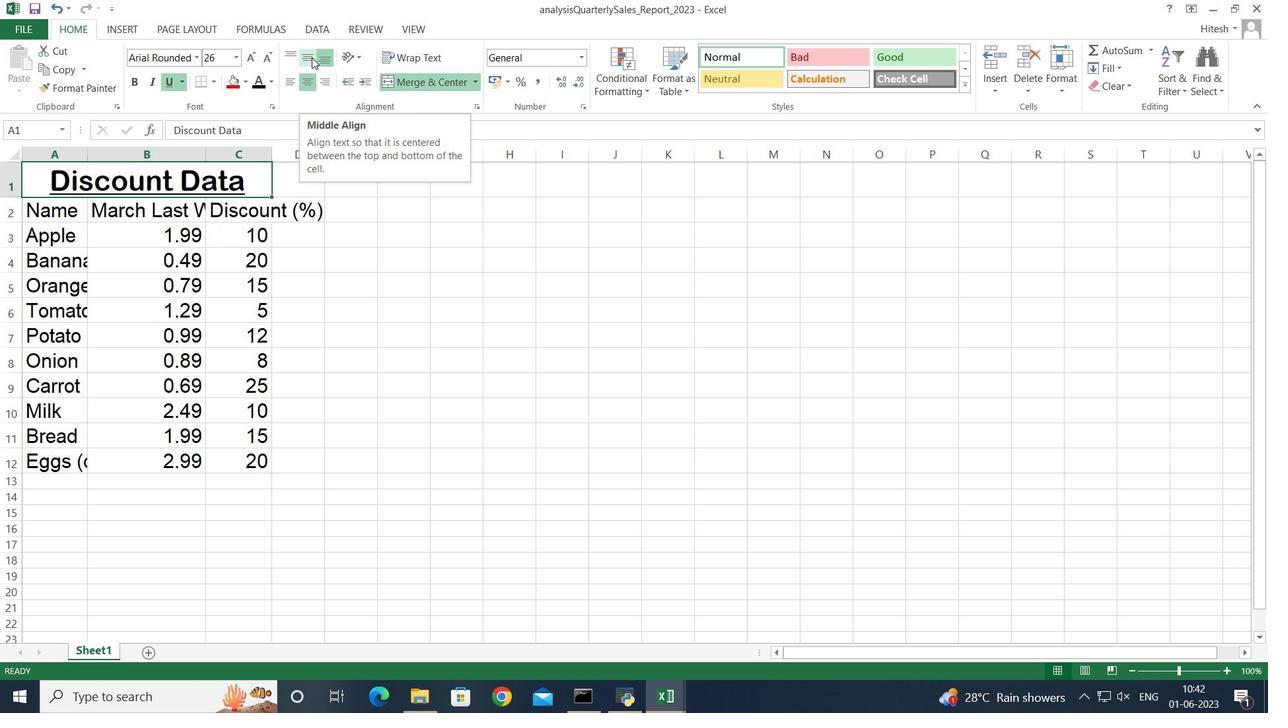 
Action: Mouse moved to (38, 212)
Screenshot: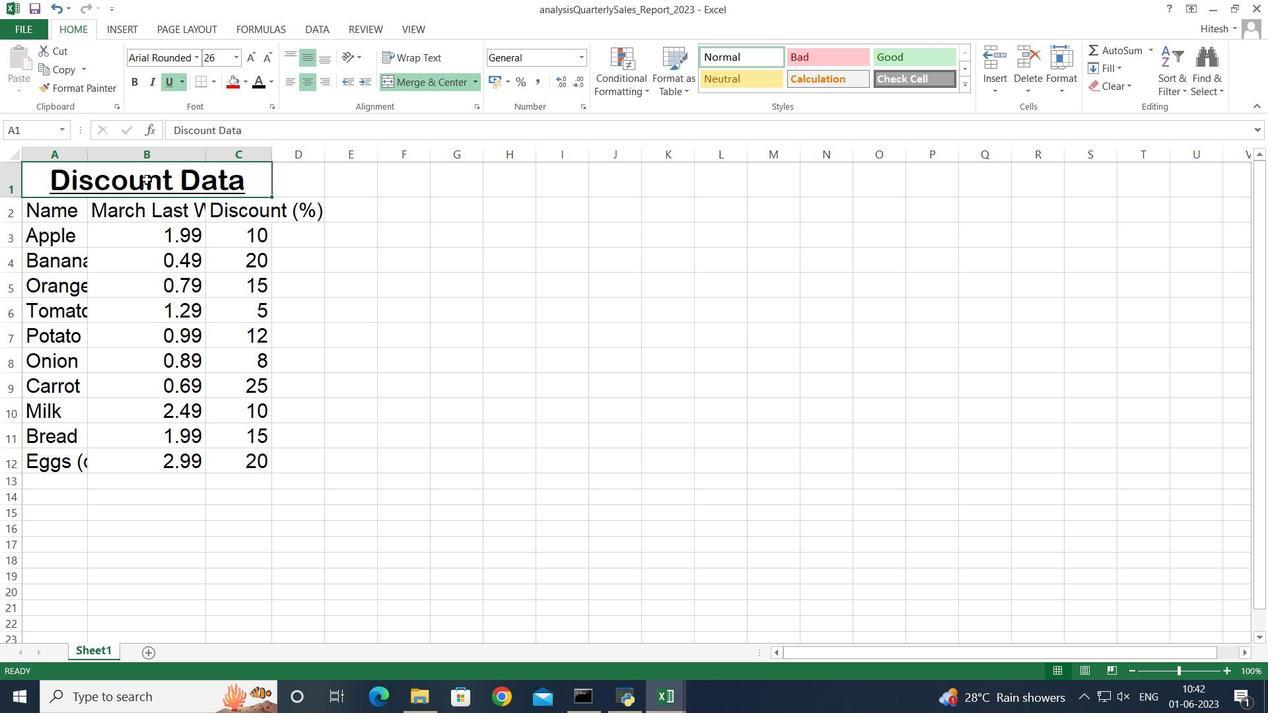 
Action: Mouse pressed left at (38, 212)
Screenshot: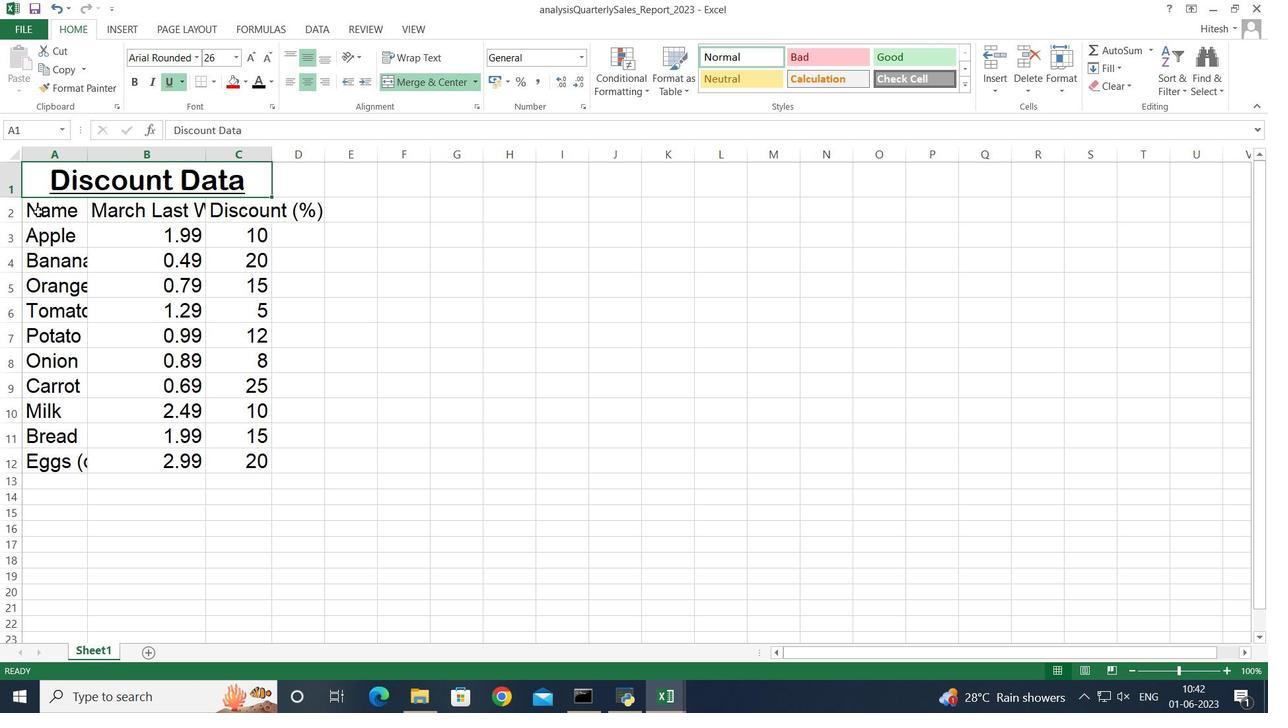 
Action: Key pressed <Key.shift><Key.right><Key.down><Key.right><Key.down><Key.down><Key.down><Key.down><Key.down><Key.down><Key.down><Key.down><Key.down>
Screenshot: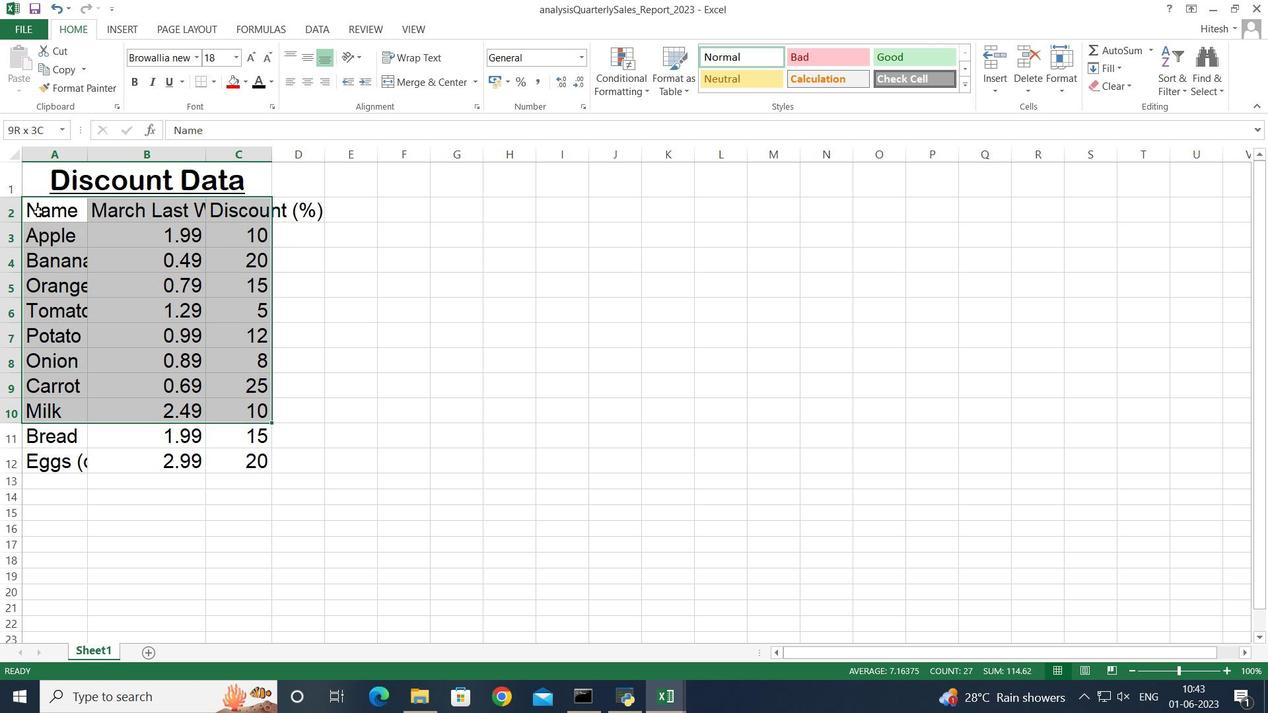 
Action: Mouse moved to (283, 82)
Screenshot: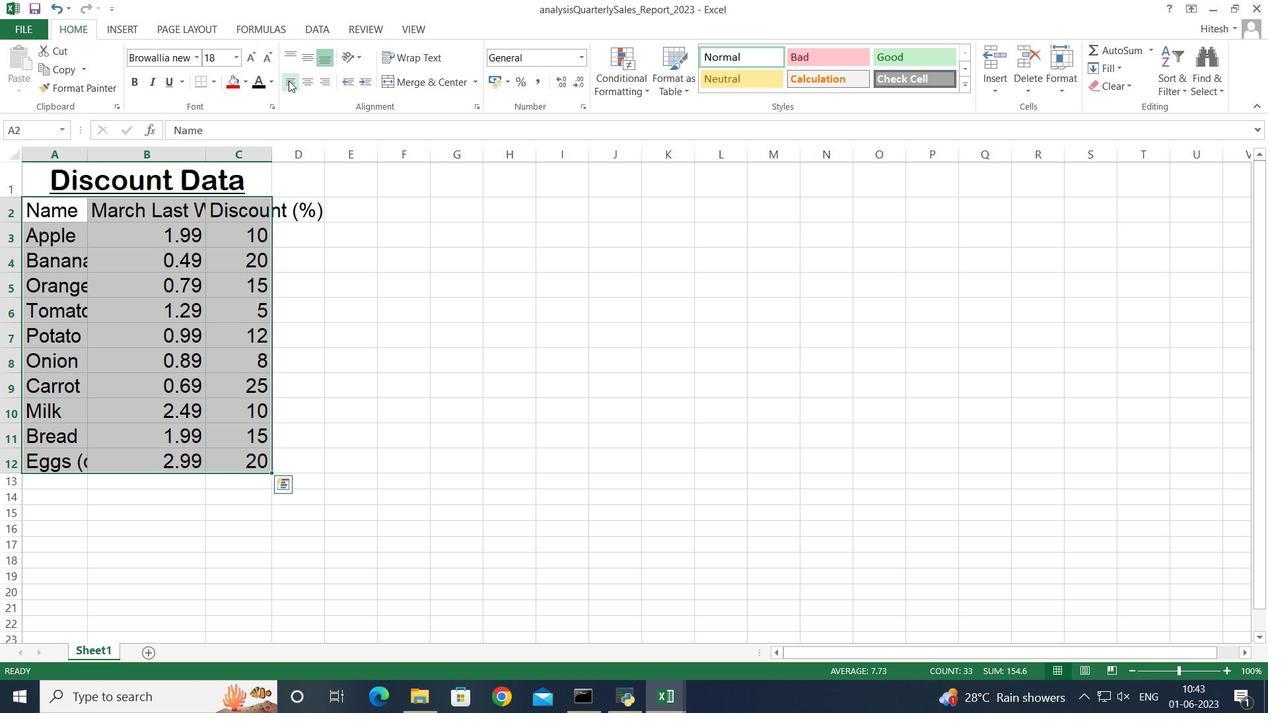 
Action: Mouse pressed left at (283, 82)
Screenshot: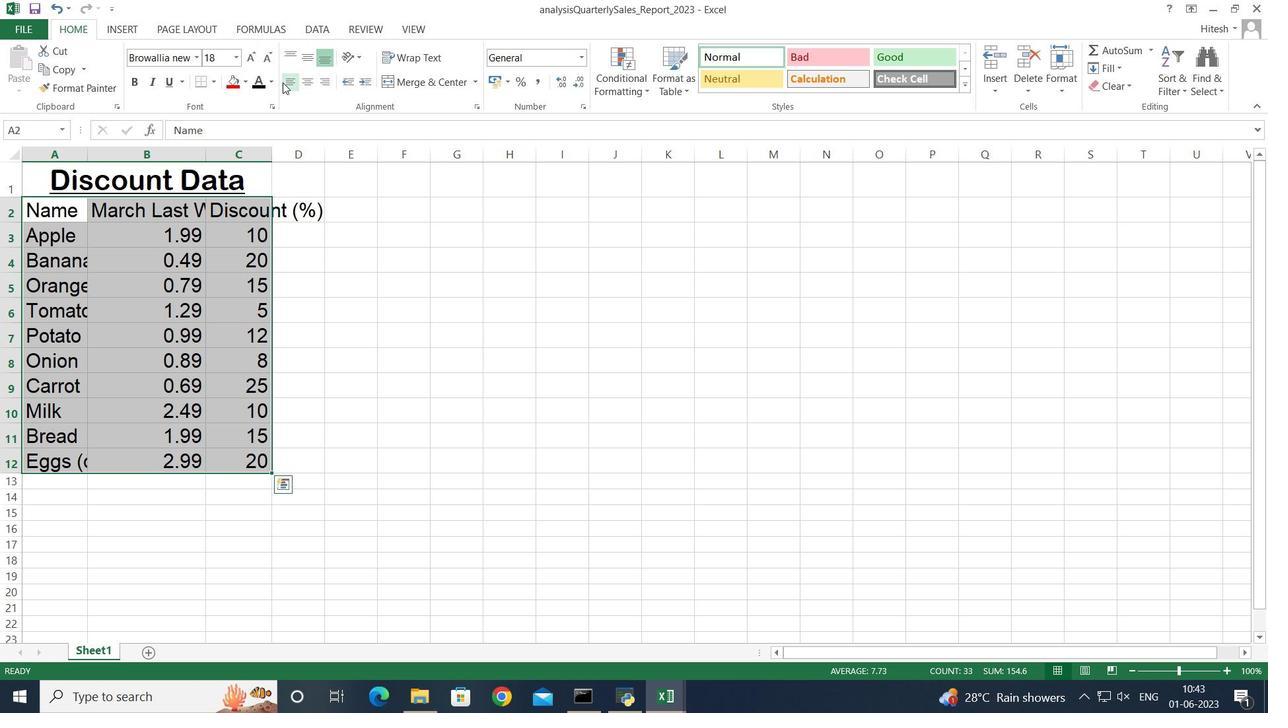 
Action: Mouse moved to (136, 495)
Screenshot: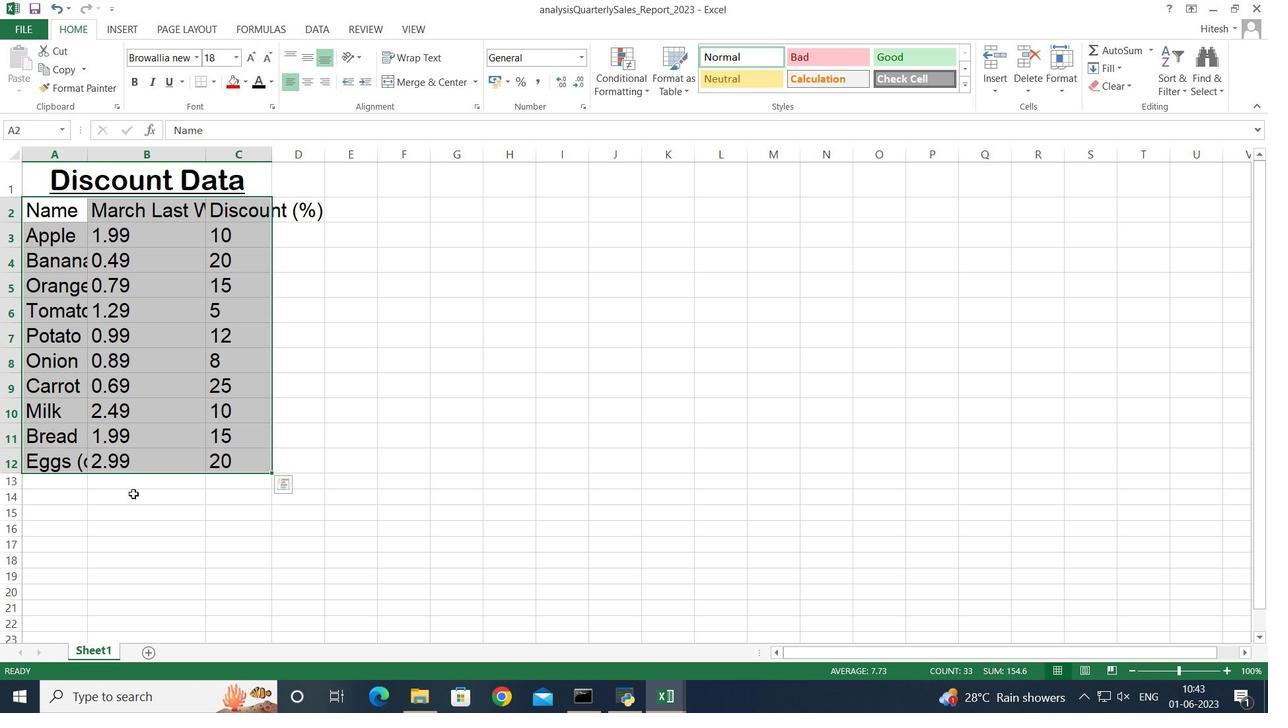 
Action: Mouse pressed left at (136, 495)
Screenshot: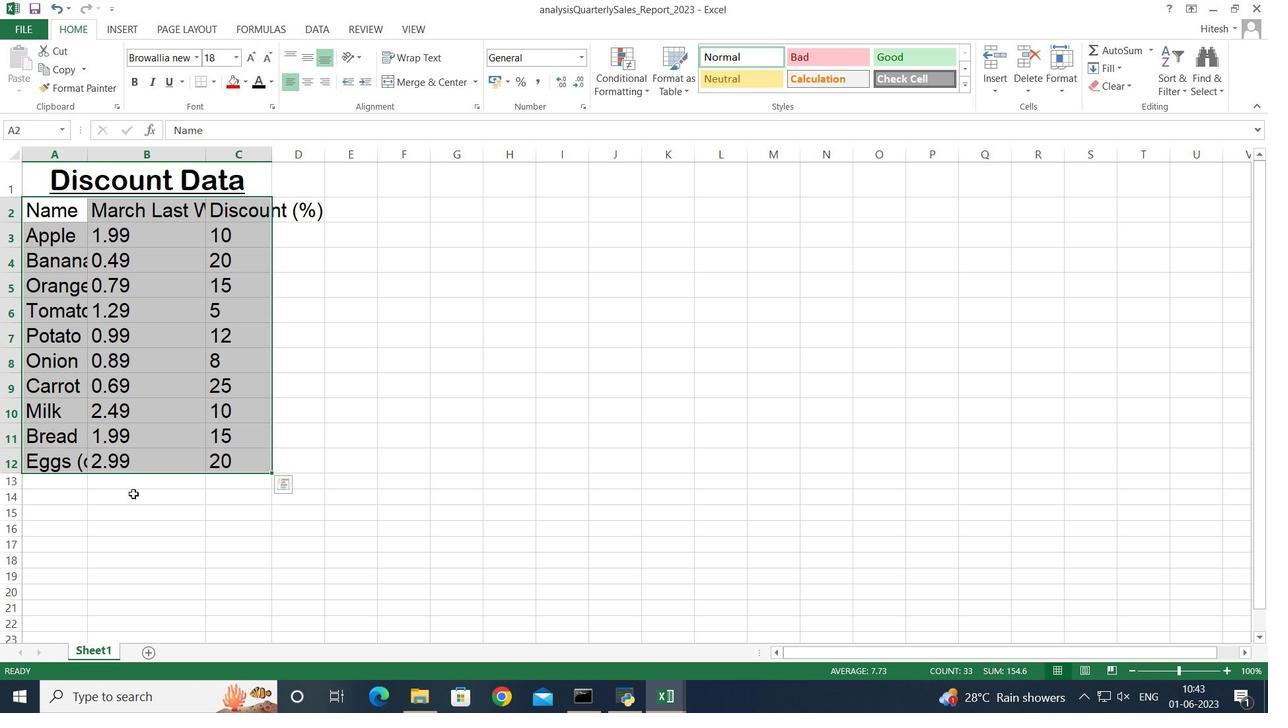 
Action: Mouse moved to (344, 392)
Screenshot: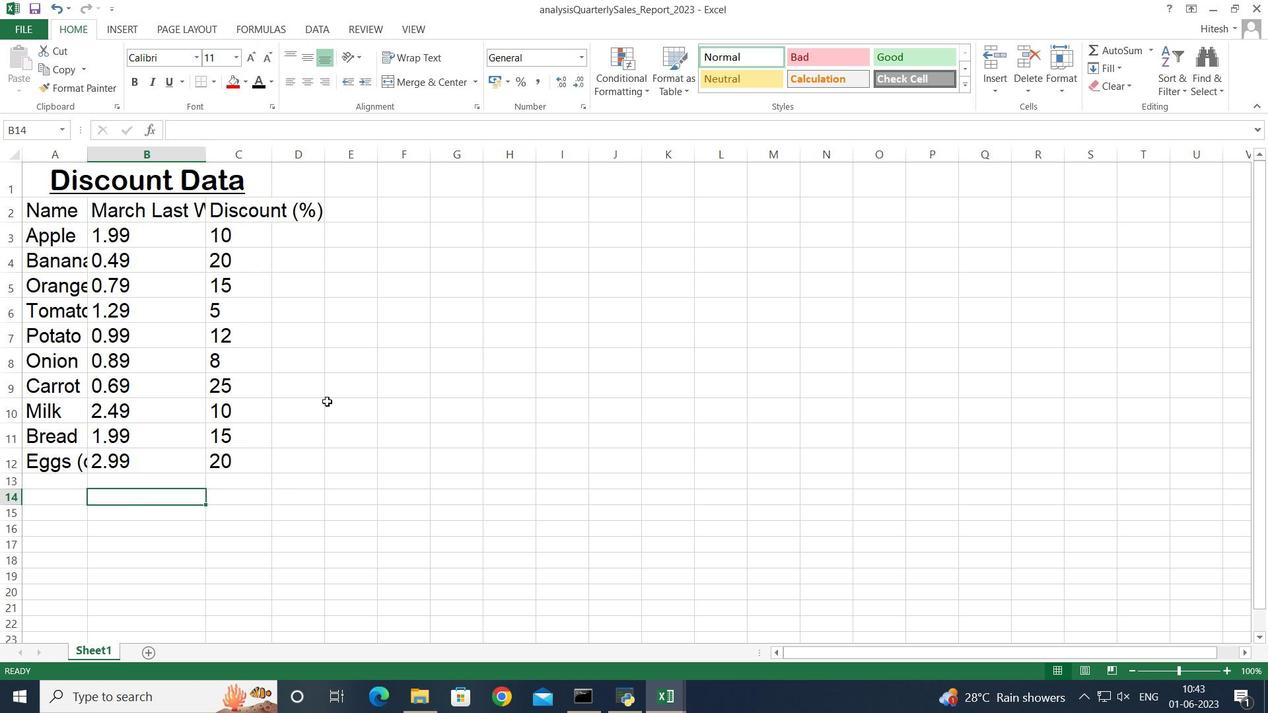 
